 Task: Create a due date automation trigger when advanced on, 2 days after a card is due add fields without custom field "Resume" set to a number lower than 1 and lower than 10 at 11:00 AM.
Action: Mouse moved to (971, 287)
Screenshot: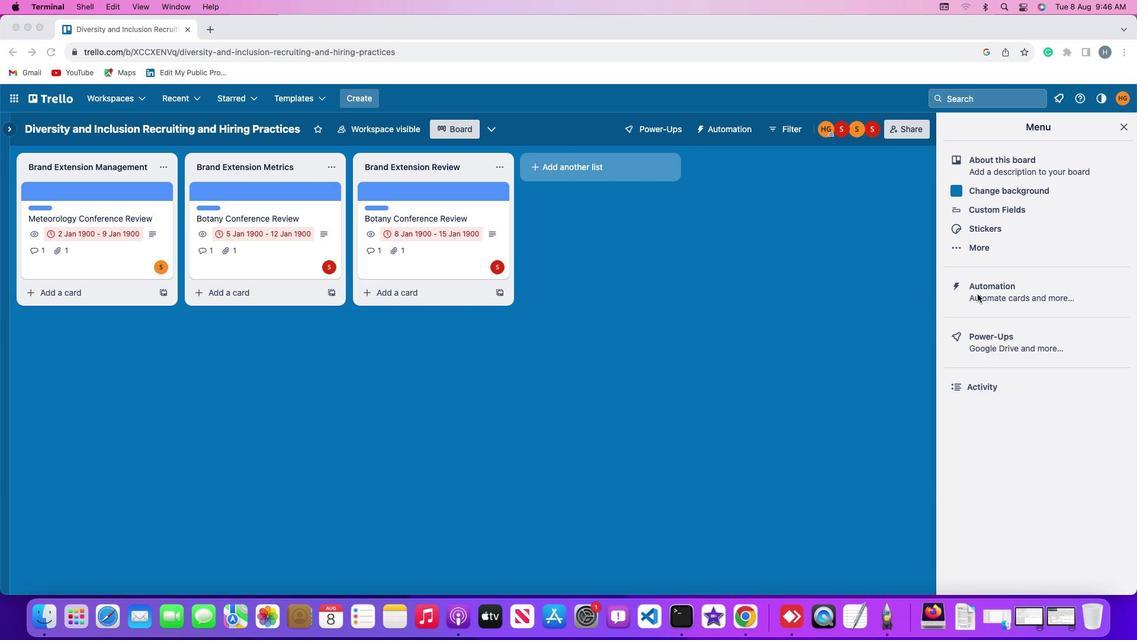 
Action: Mouse pressed left at (971, 287)
Screenshot: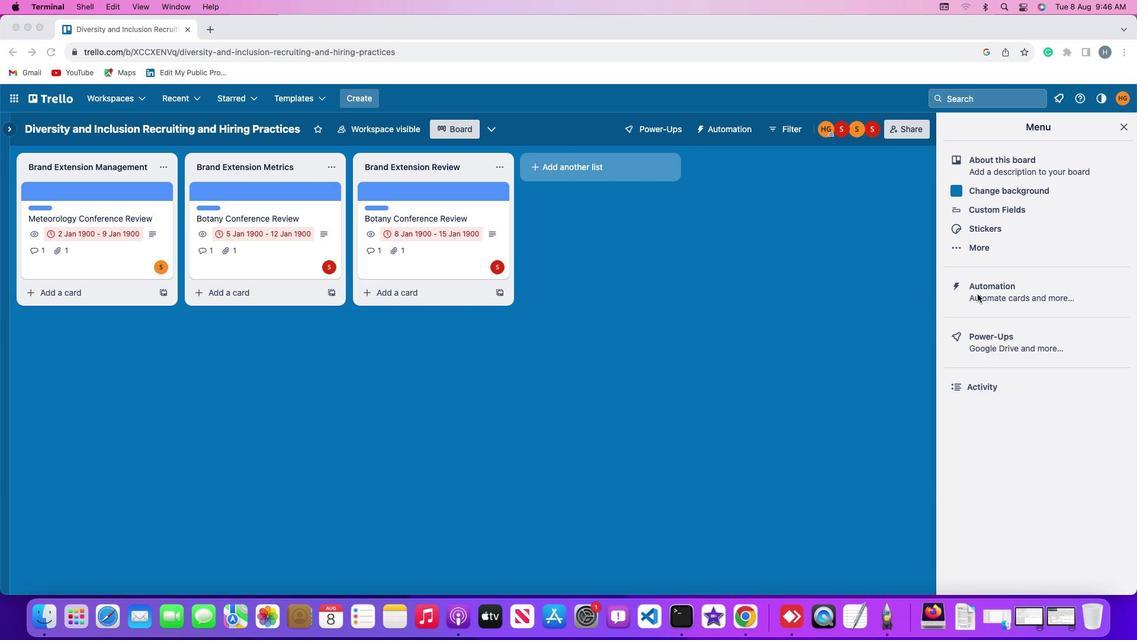 
Action: Mouse pressed left at (971, 287)
Screenshot: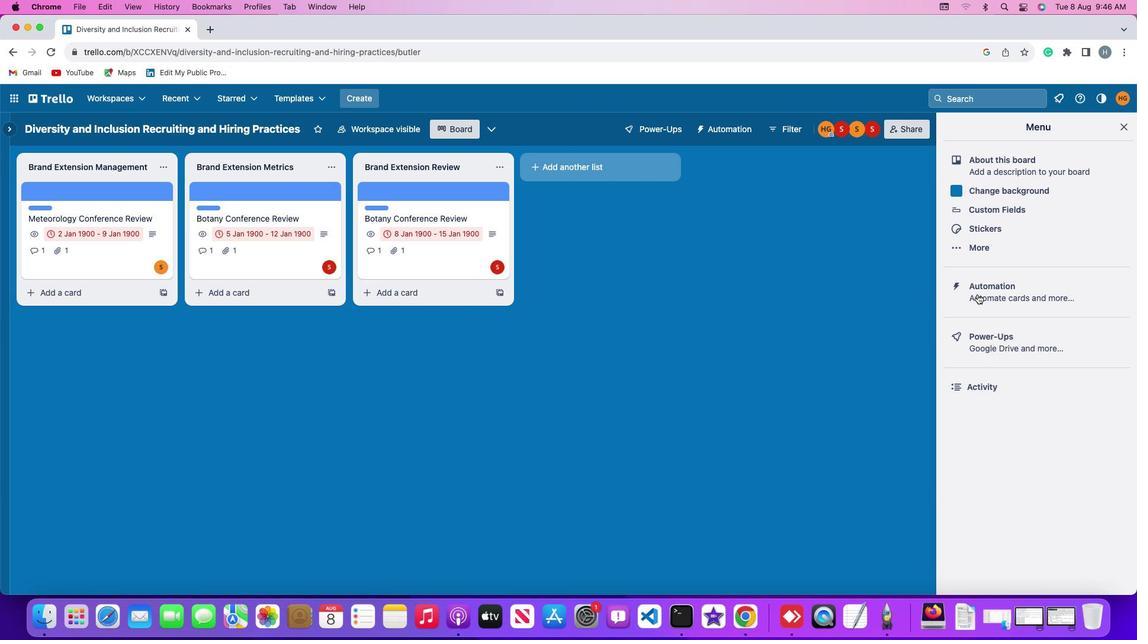 
Action: Mouse moved to (74, 272)
Screenshot: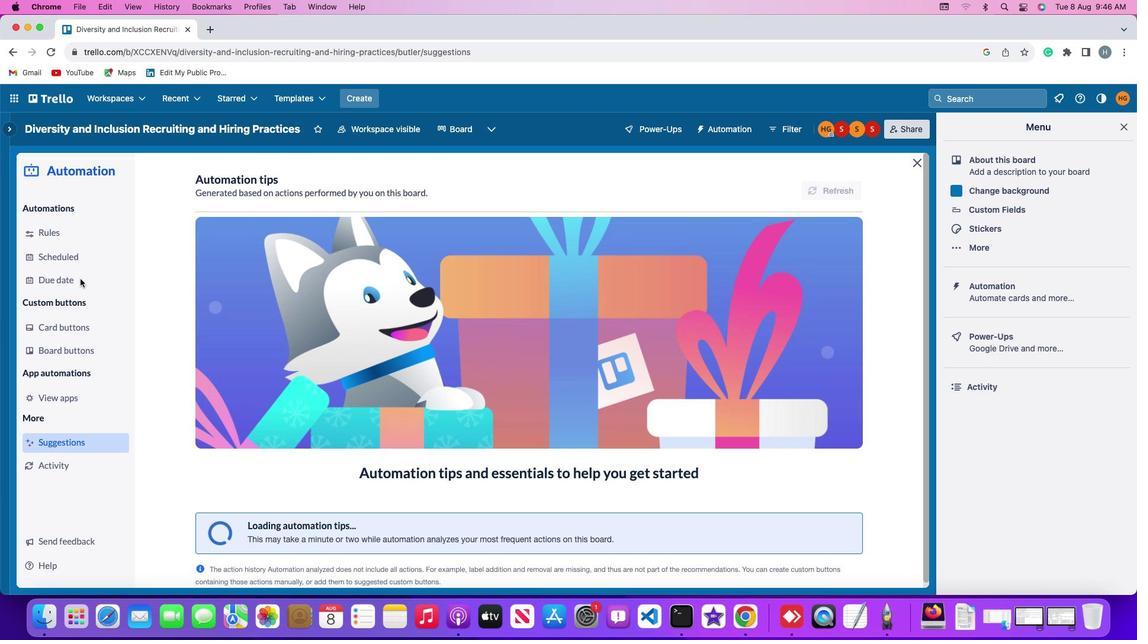 
Action: Mouse pressed left at (74, 272)
Screenshot: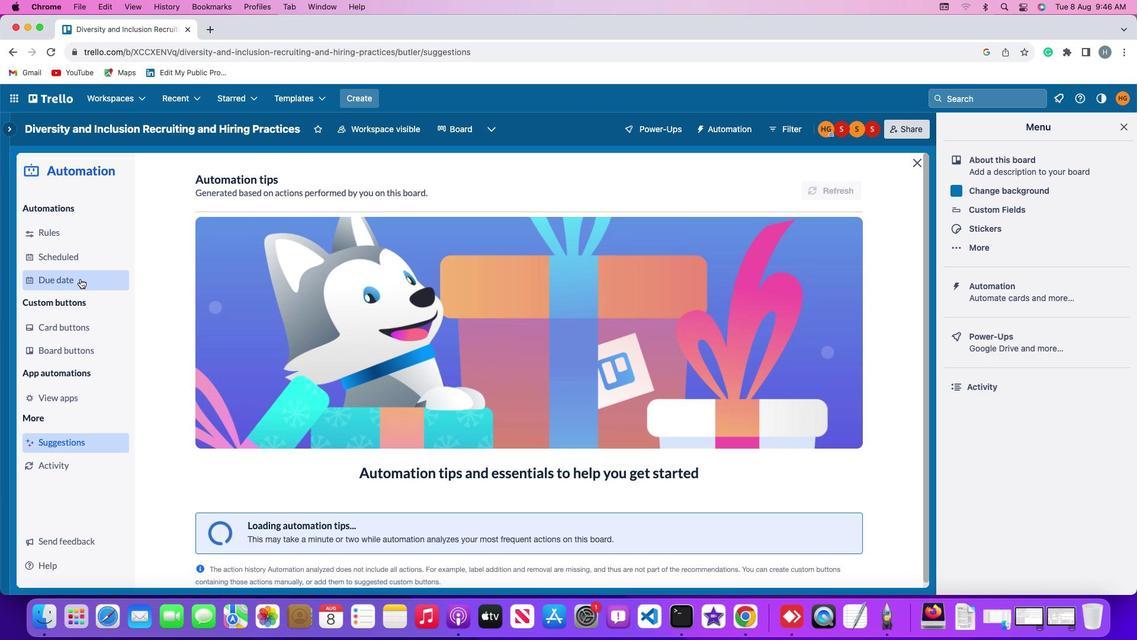 
Action: Mouse moved to (777, 176)
Screenshot: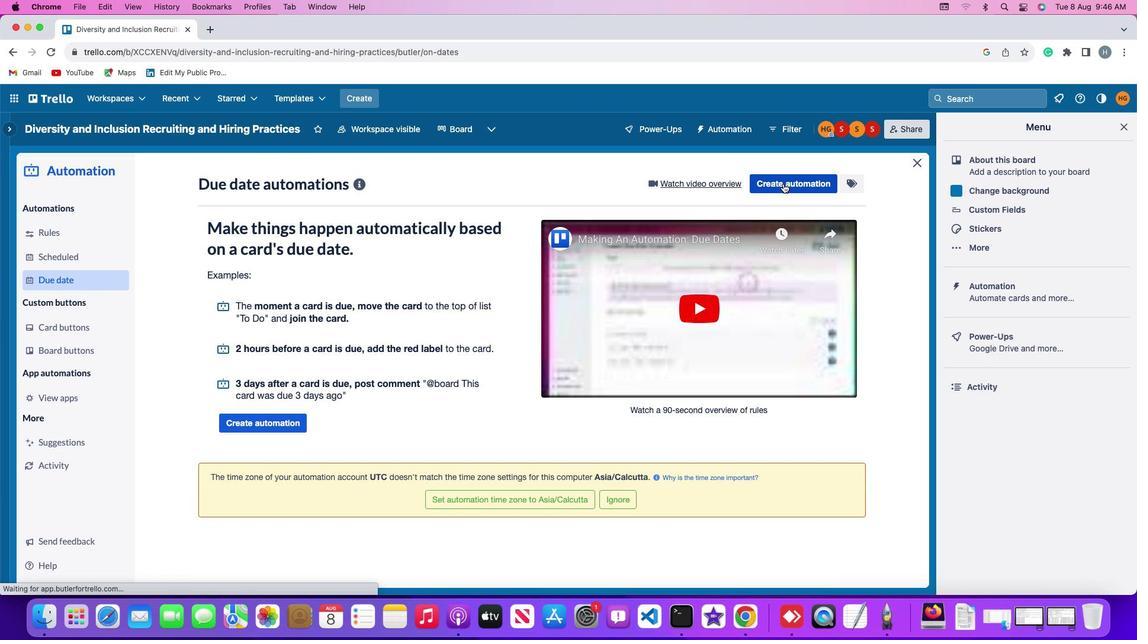 
Action: Mouse pressed left at (777, 176)
Screenshot: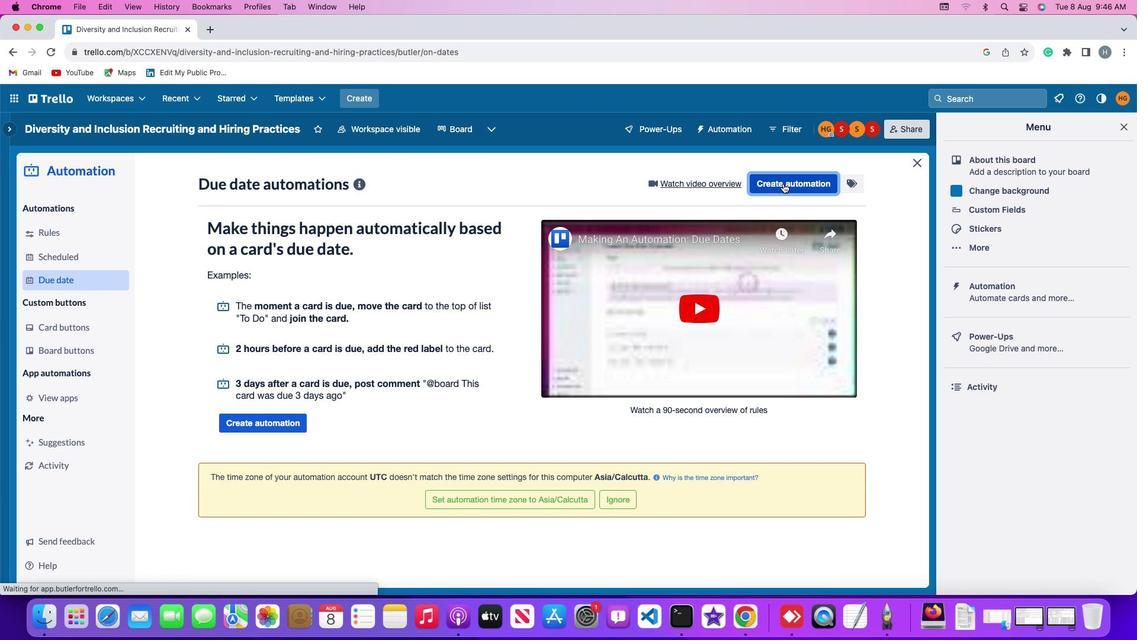 
Action: Mouse moved to (292, 283)
Screenshot: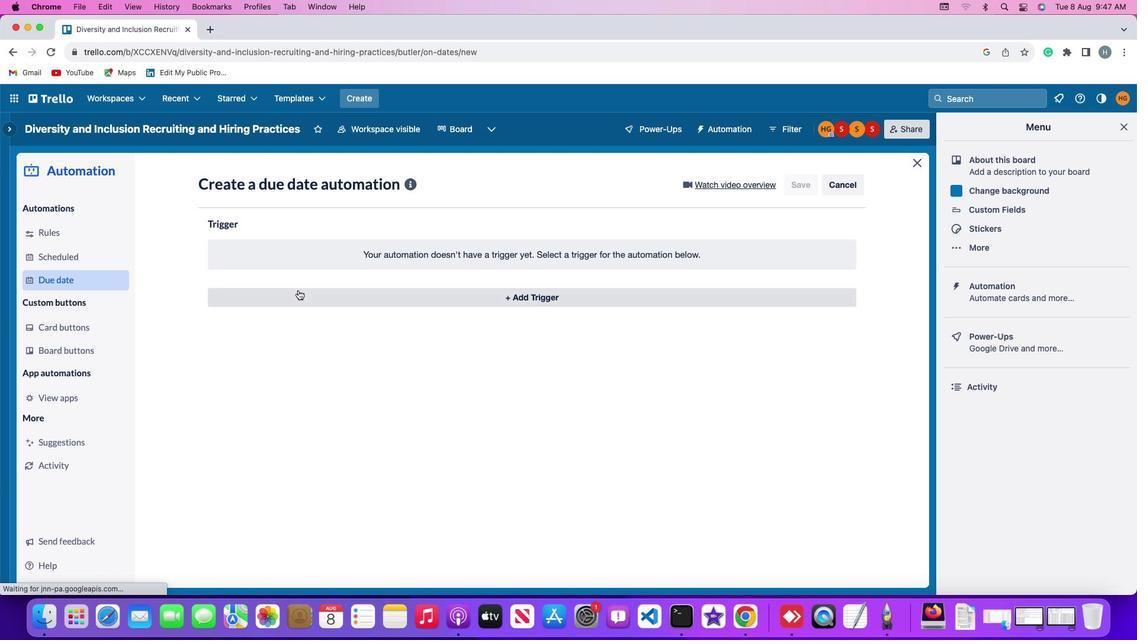 
Action: Mouse pressed left at (292, 283)
Screenshot: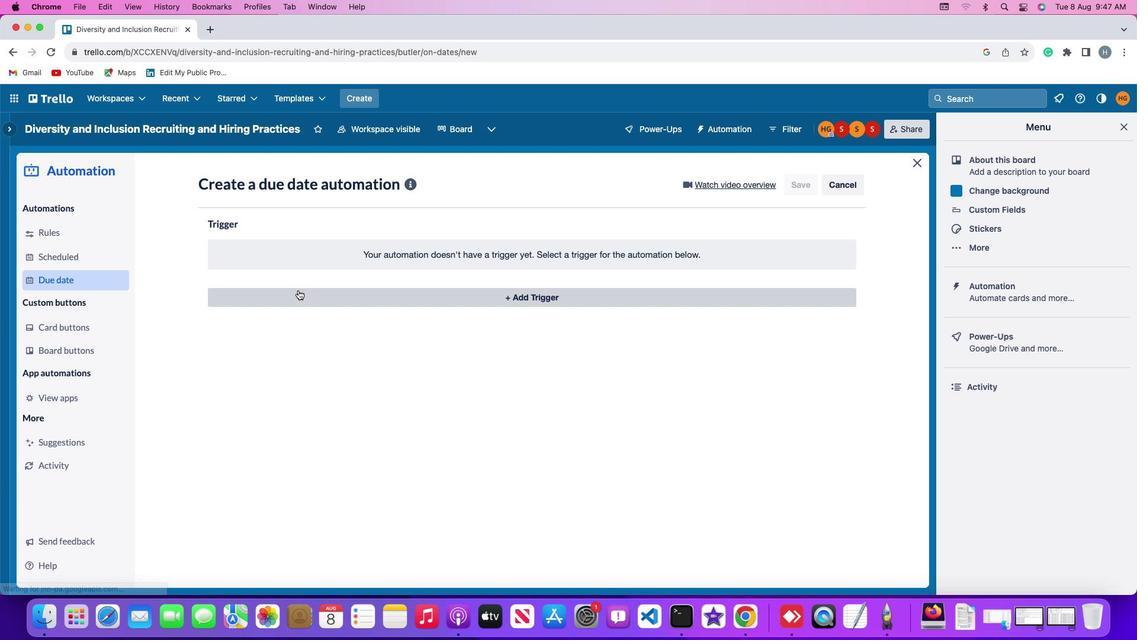 
Action: Mouse moved to (222, 467)
Screenshot: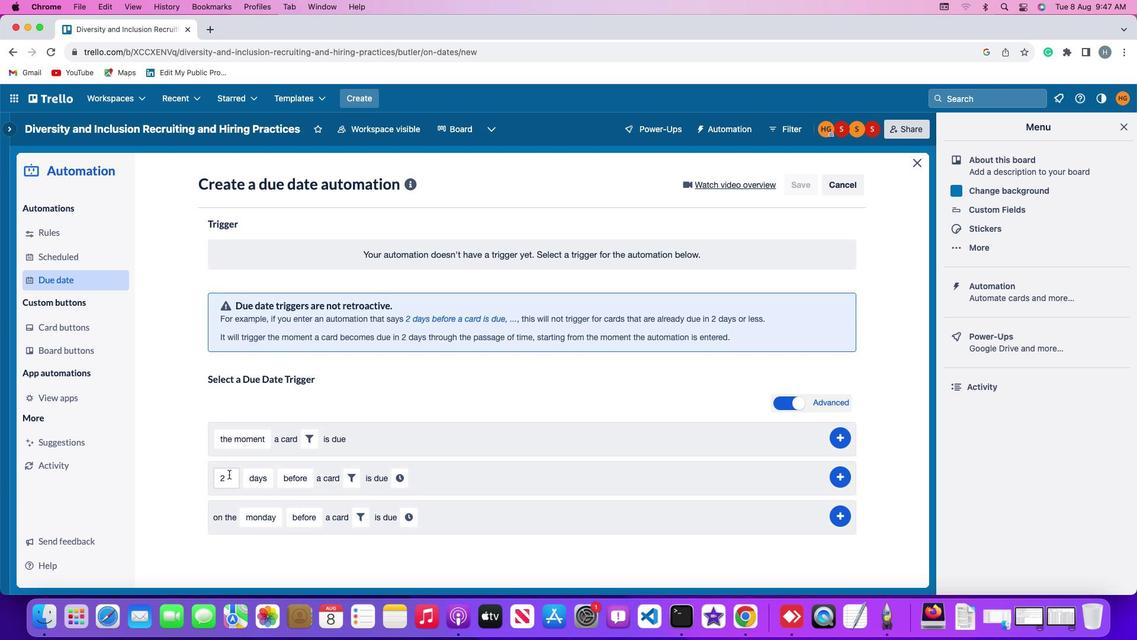
Action: Mouse pressed left at (222, 467)
Screenshot: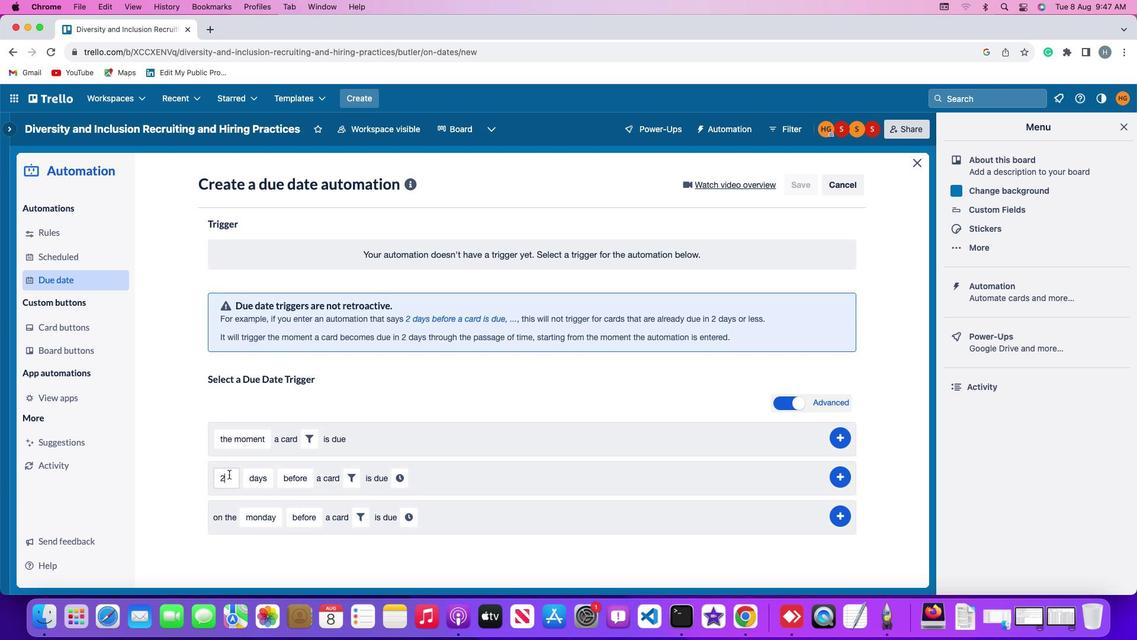 
Action: Key pressed Key.backspace'2'
Screenshot: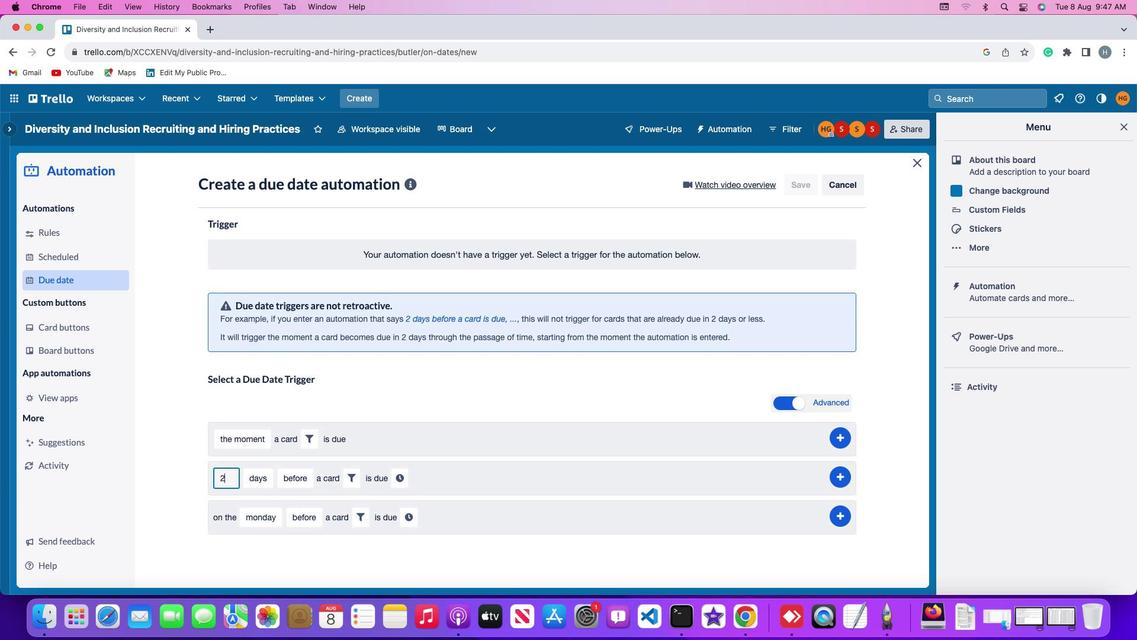 
Action: Mouse moved to (247, 467)
Screenshot: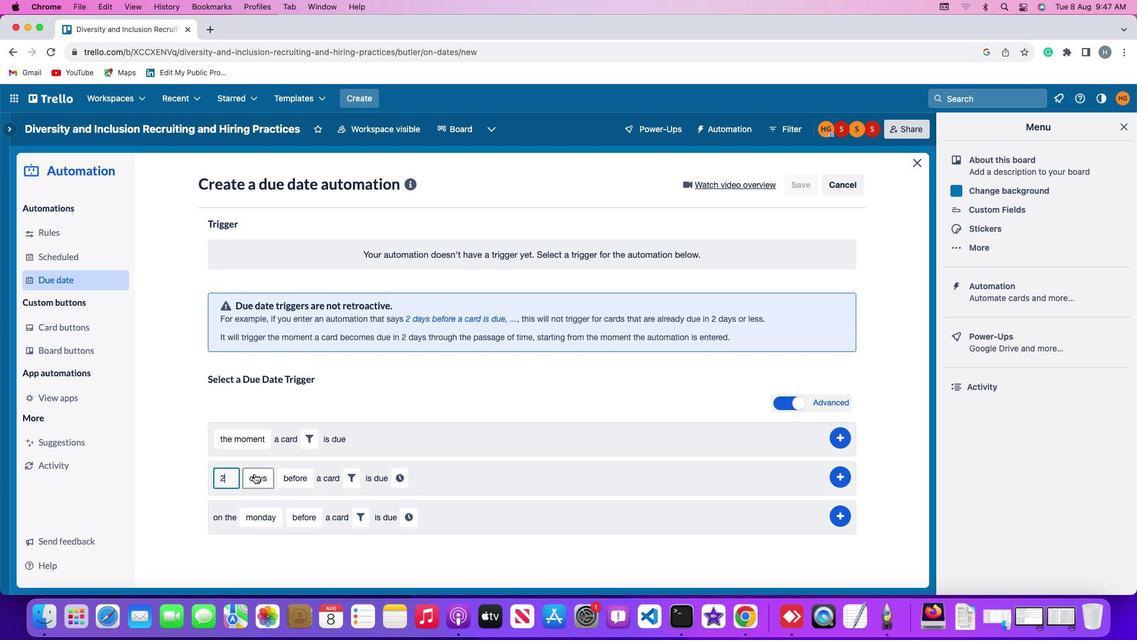 
Action: Mouse pressed left at (247, 467)
Screenshot: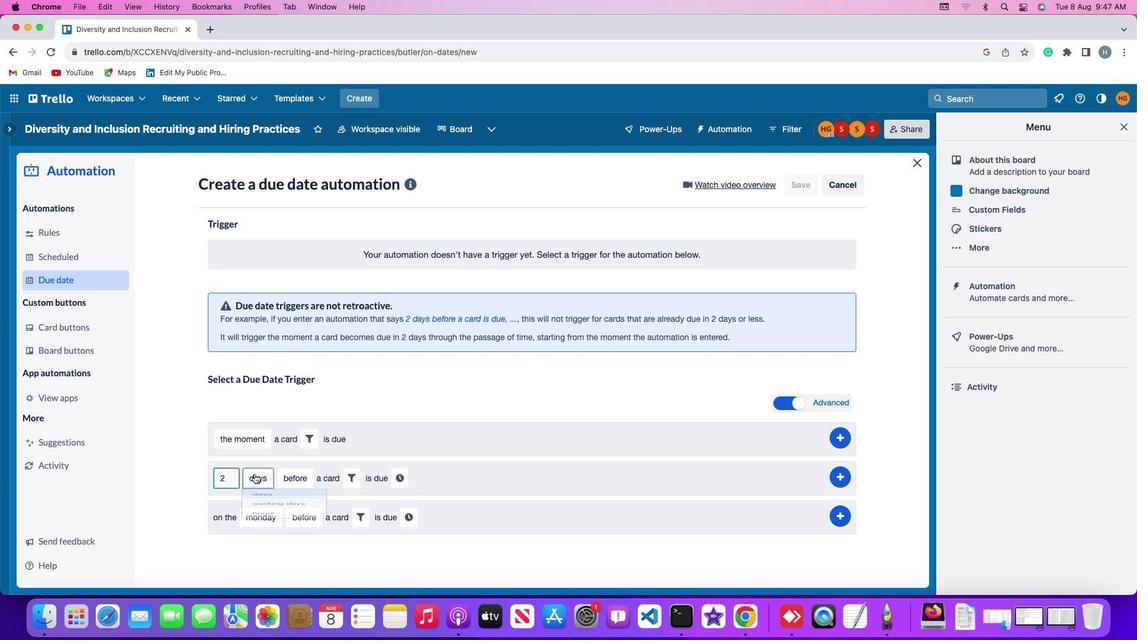 
Action: Mouse moved to (255, 488)
Screenshot: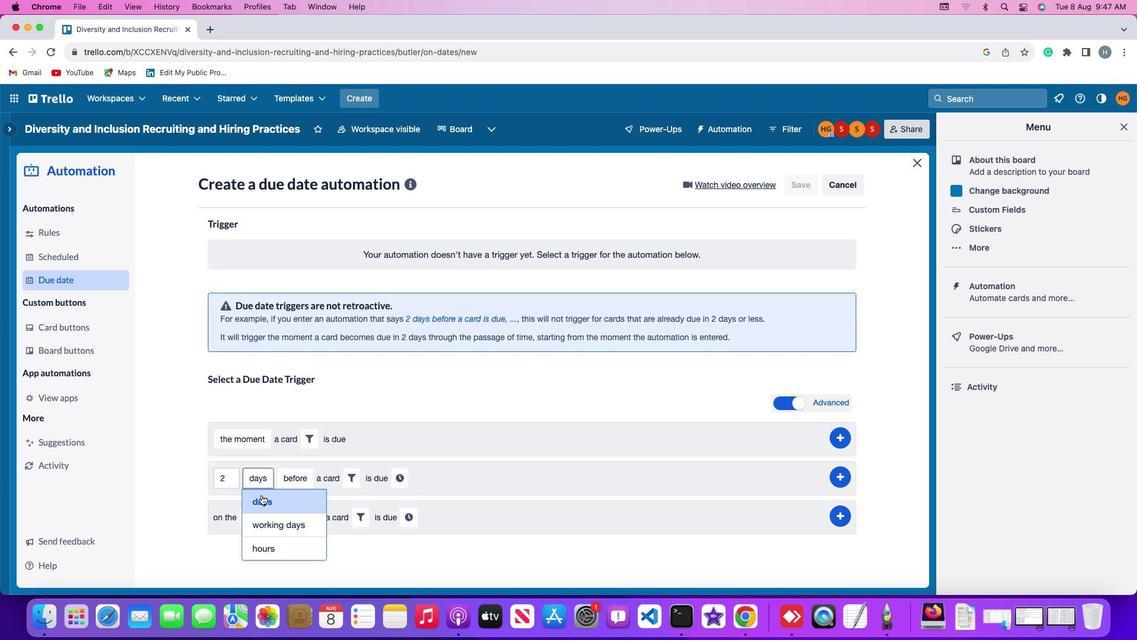 
Action: Mouse pressed left at (255, 488)
Screenshot: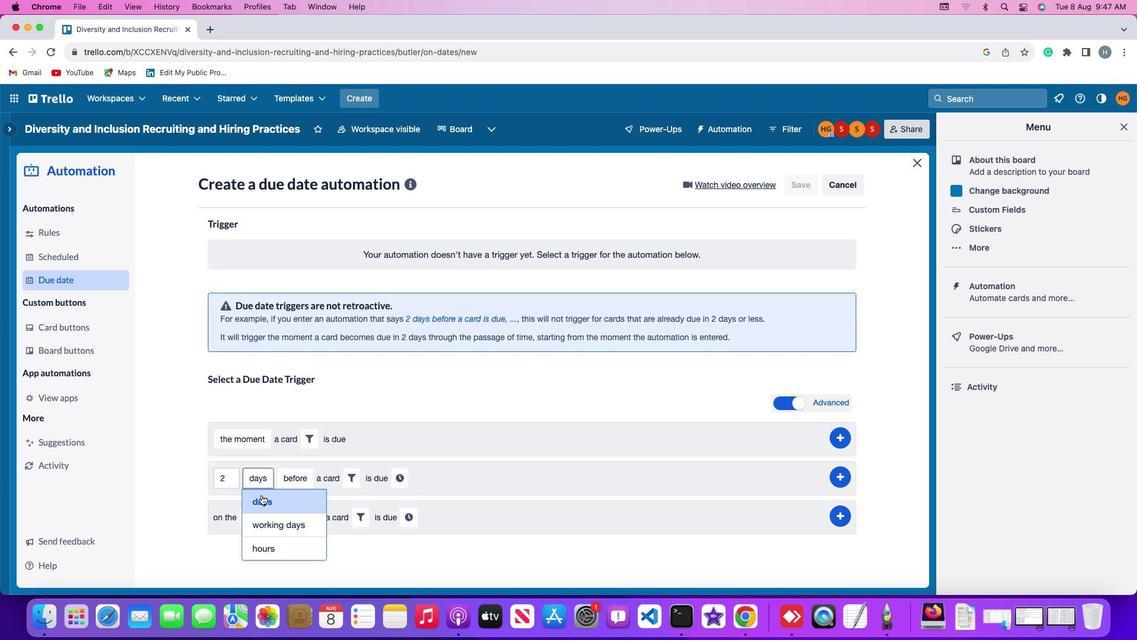 
Action: Mouse moved to (297, 474)
Screenshot: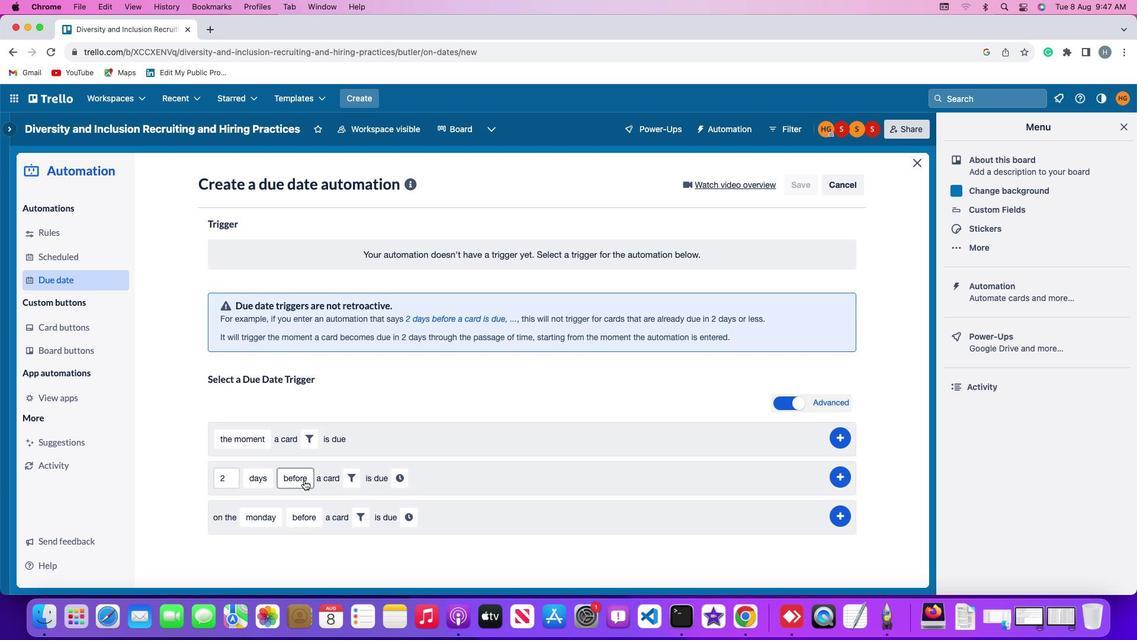 
Action: Mouse pressed left at (297, 474)
Screenshot: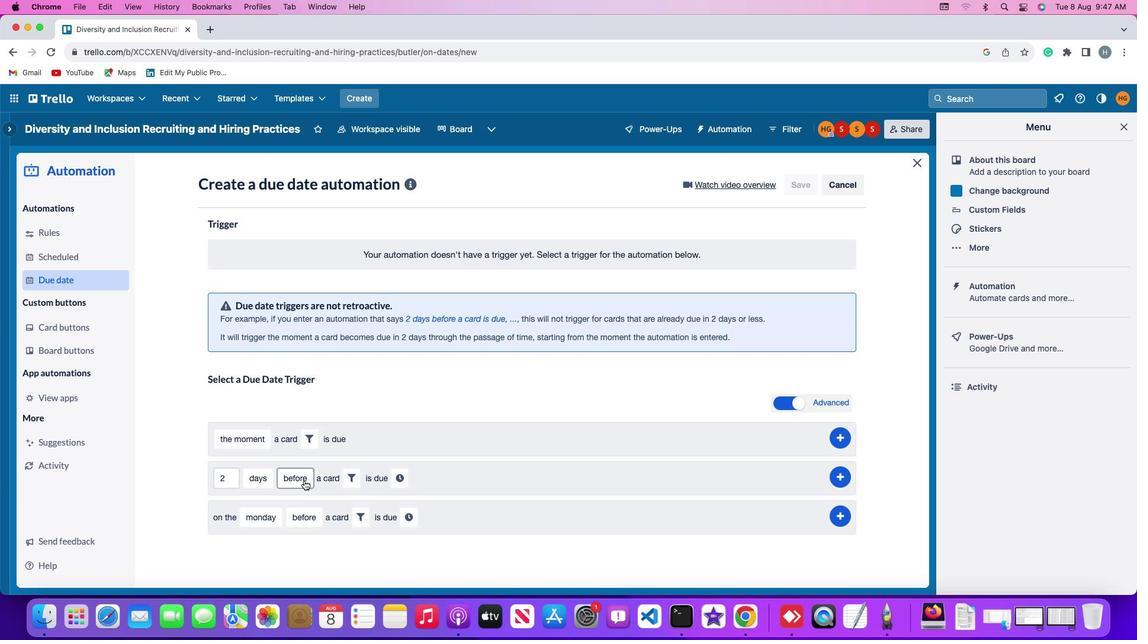 
Action: Mouse moved to (294, 515)
Screenshot: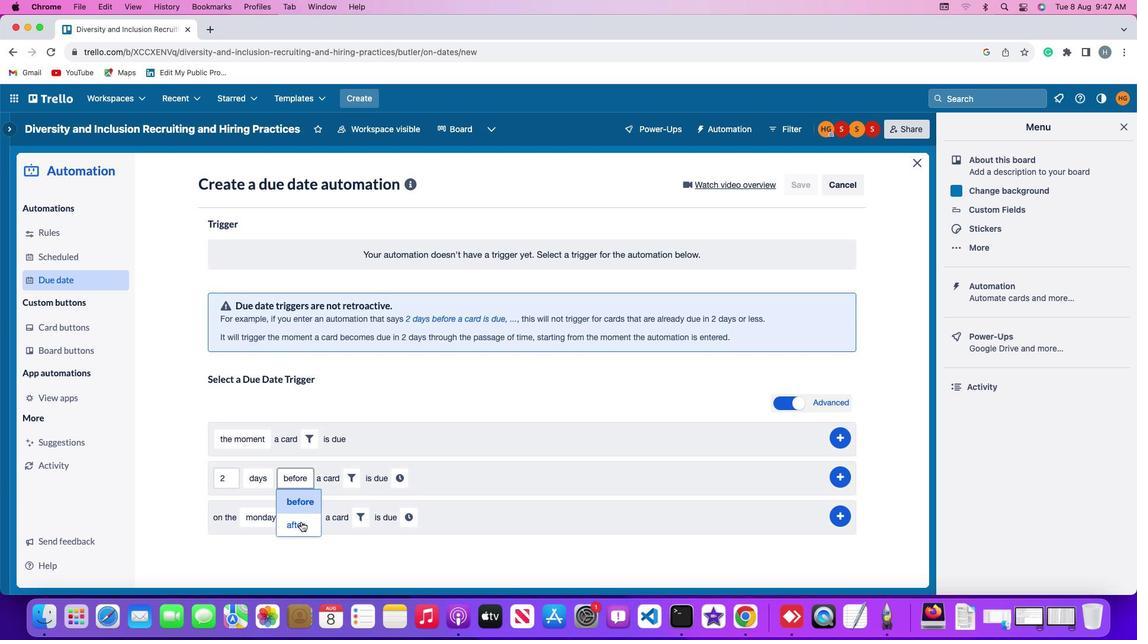 
Action: Mouse pressed left at (294, 515)
Screenshot: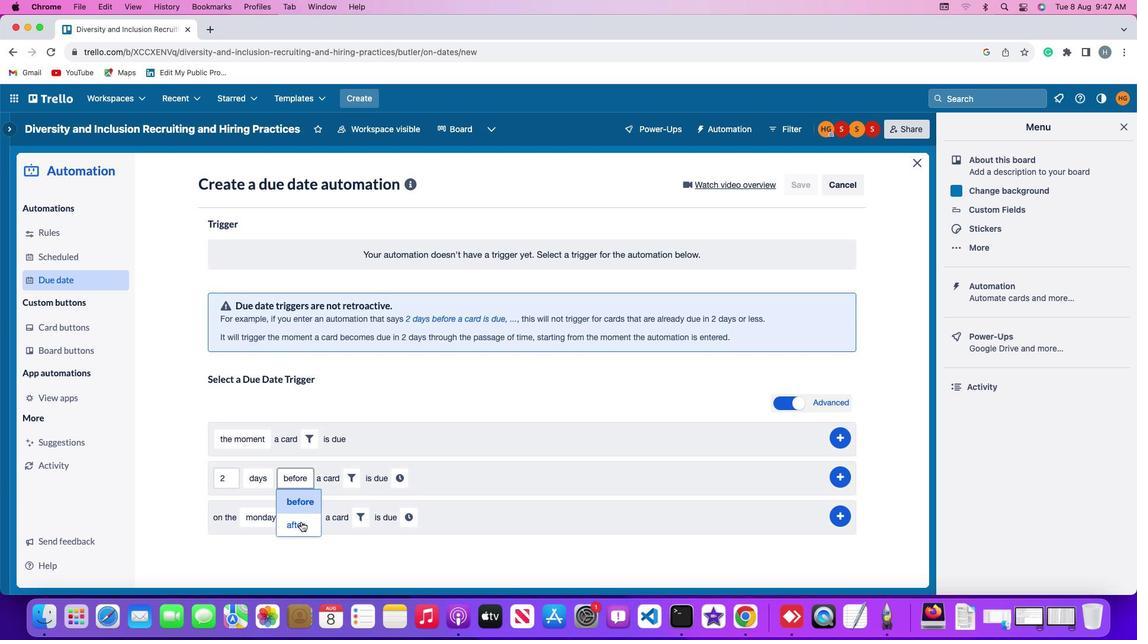 
Action: Mouse moved to (336, 475)
Screenshot: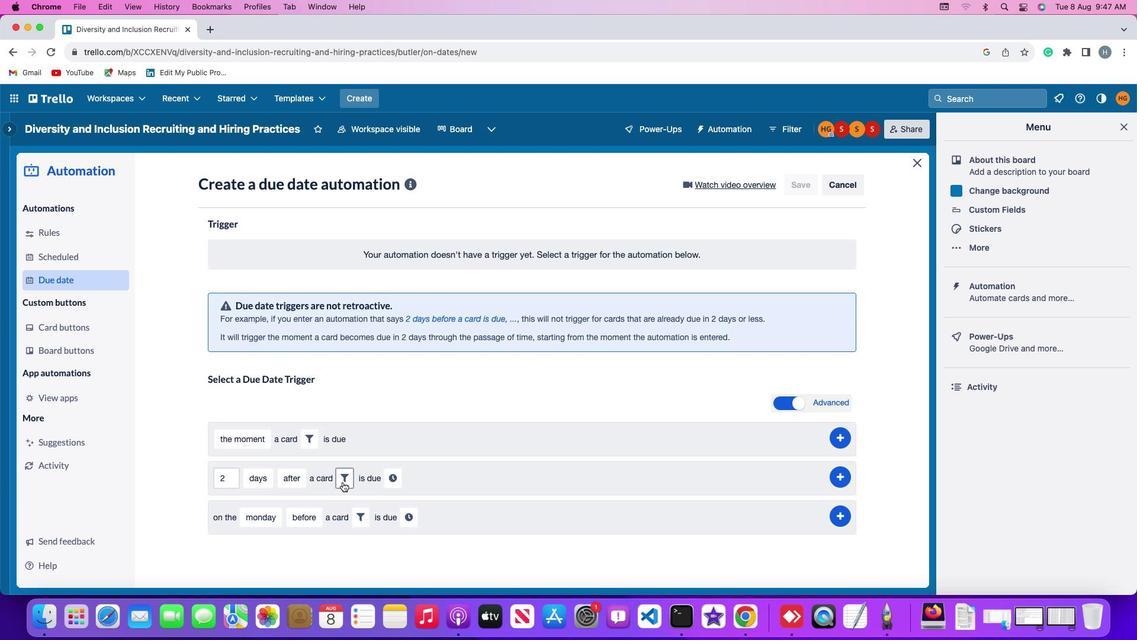 
Action: Mouse pressed left at (336, 475)
Screenshot: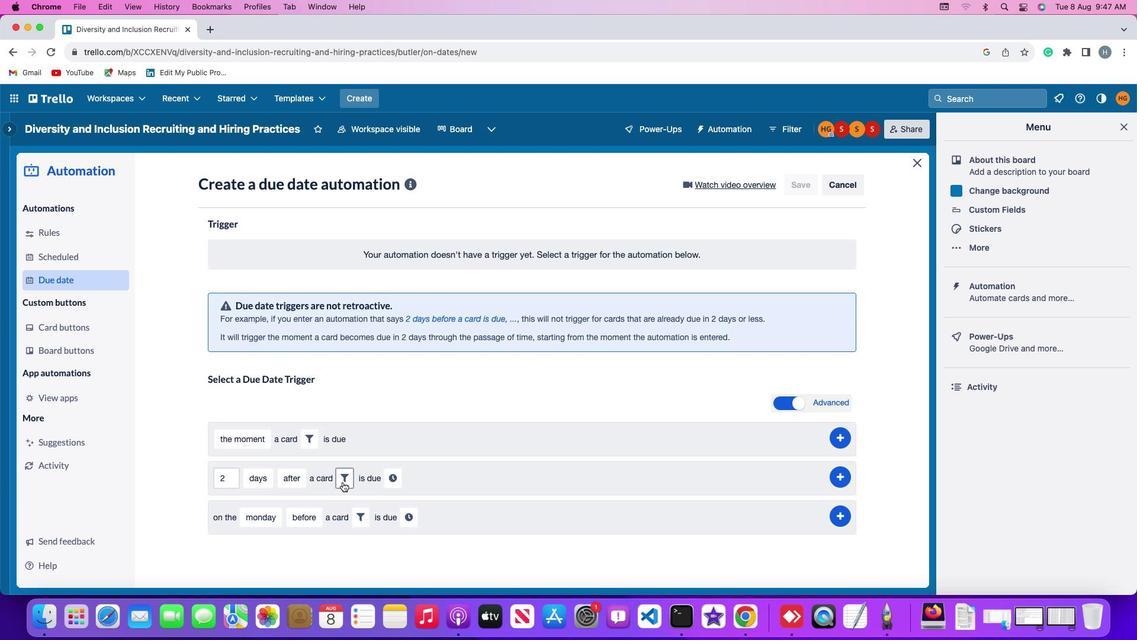 
Action: Mouse moved to (536, 515)
Screenshot: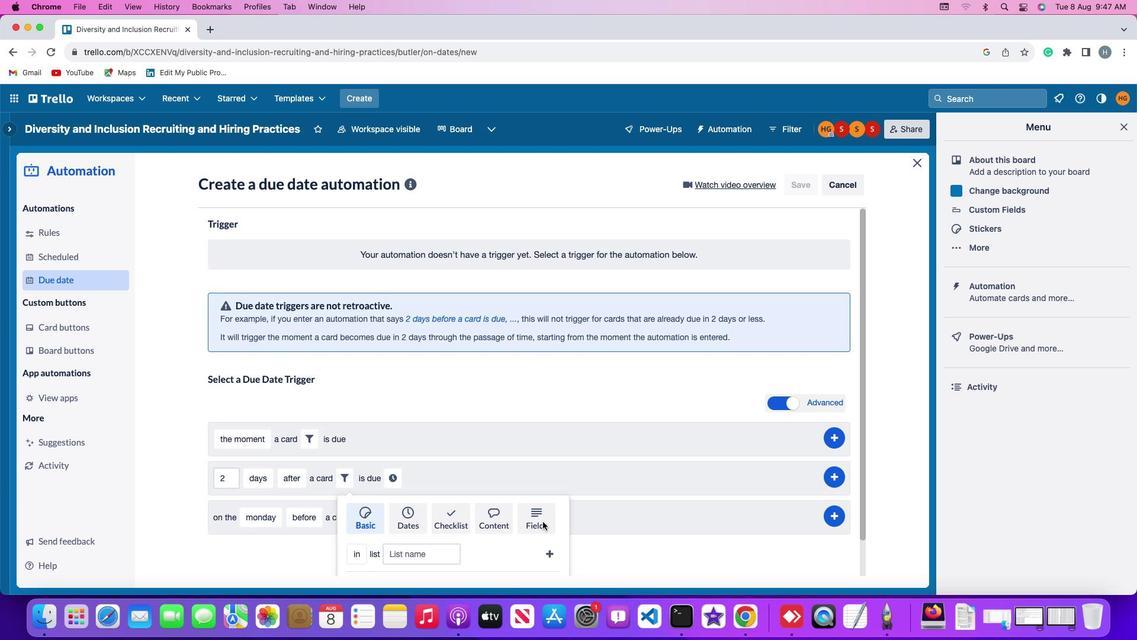 
Action: Mouse pressed left at (536, 515)
Screenshot: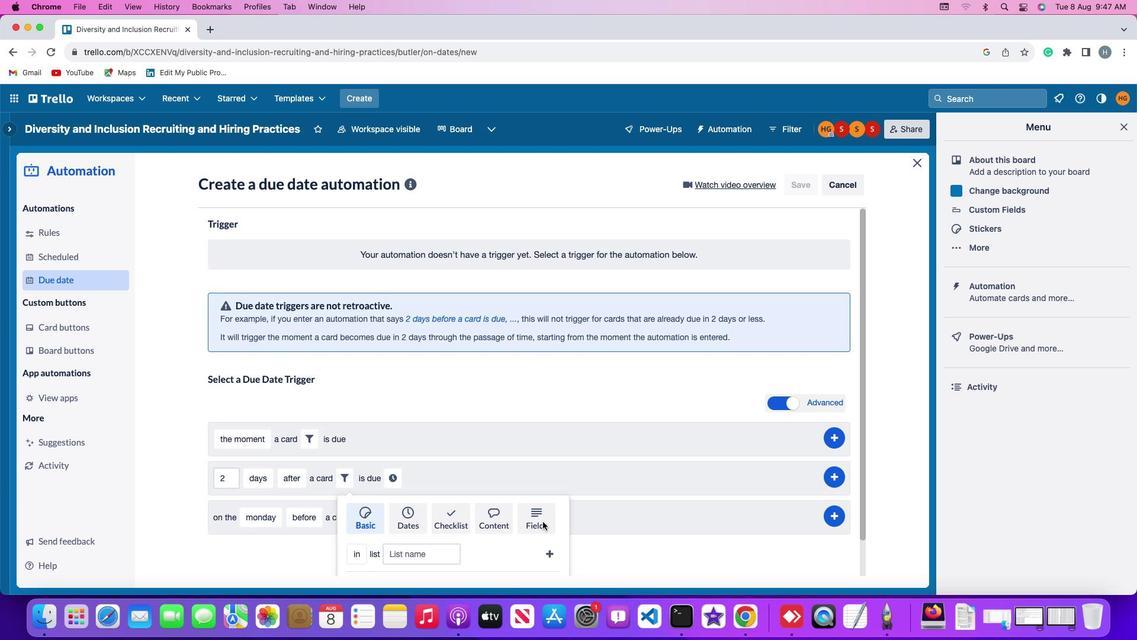 
Action: Mouse moved to (333, 530)
Screenshot: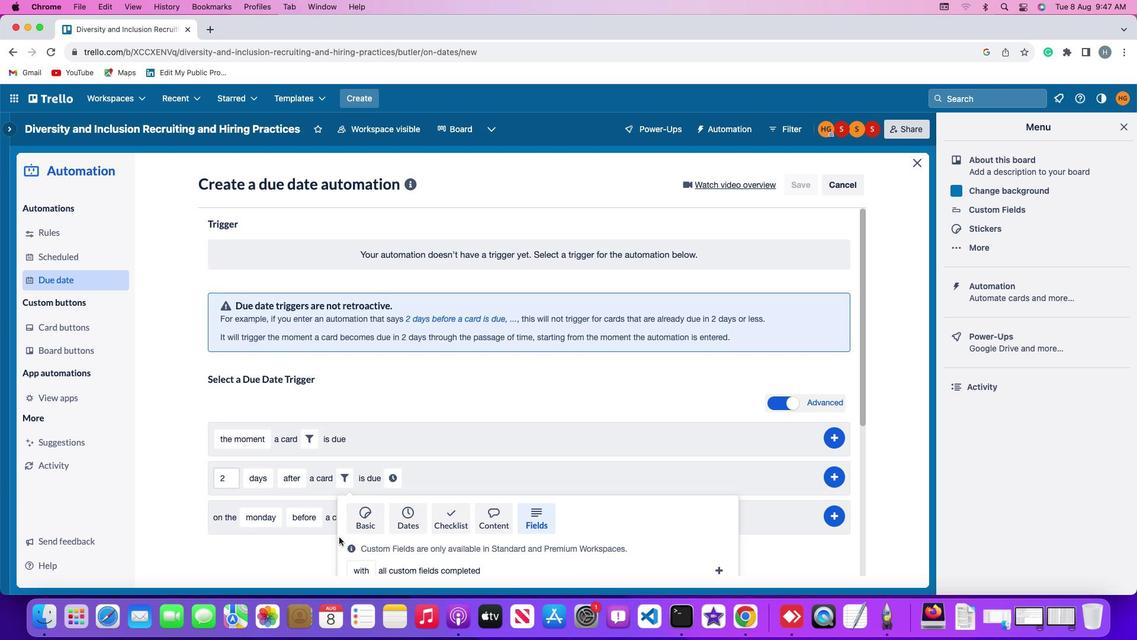 
Action: Mouse scrolled (333, 530) with delta (-5, -6)
Screenshot: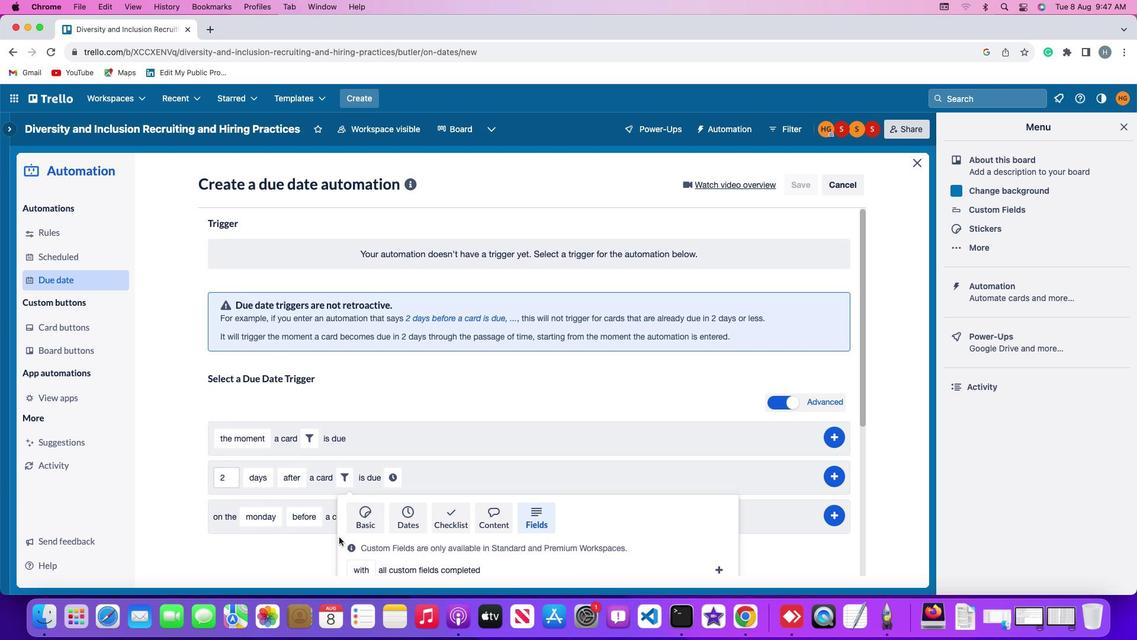 
Action: Mouse scrolled (333, 530) with delta (-5, -6)
Screenshot: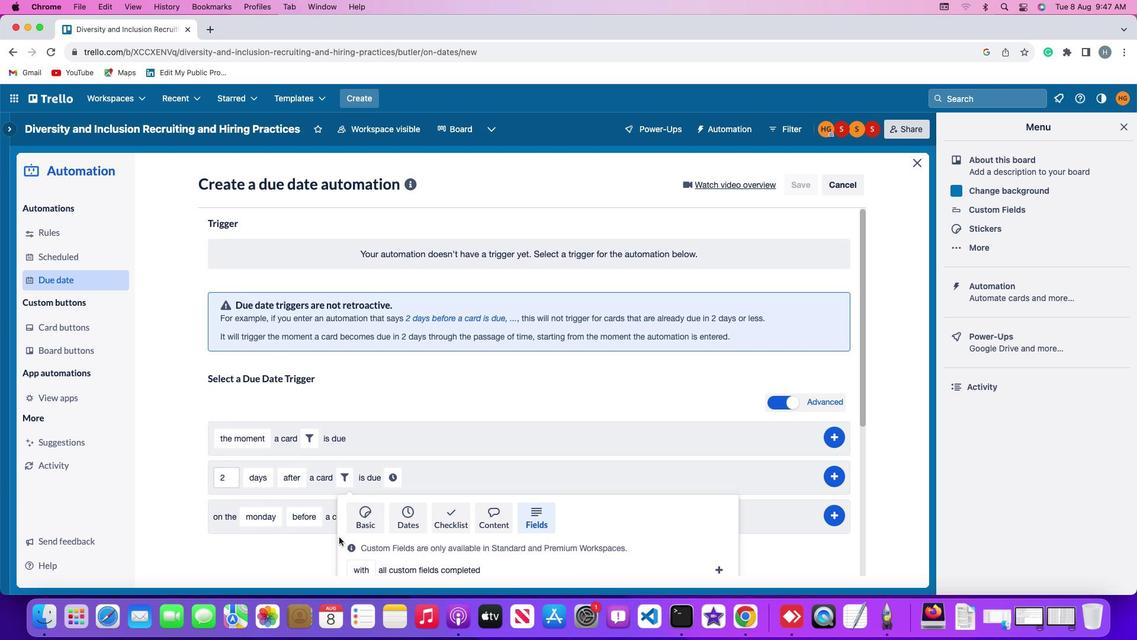 
Action: Mouse scrolled (333, 530) with delta (-5, -7)
Screenshot: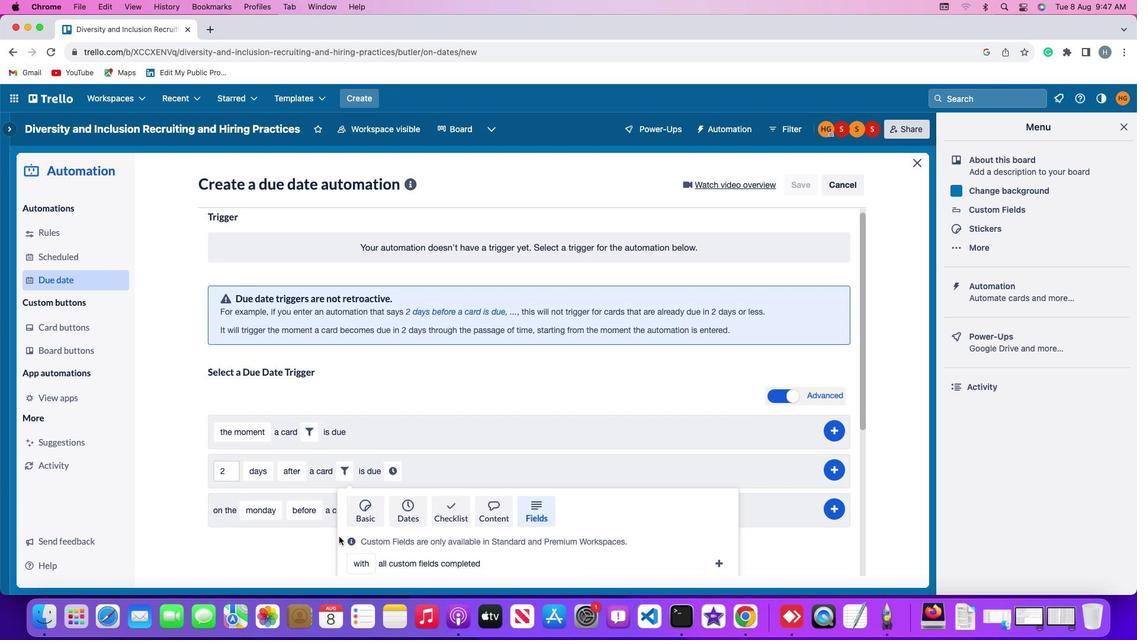 
Action: Mouse moved to (333, 530)
Screenshot: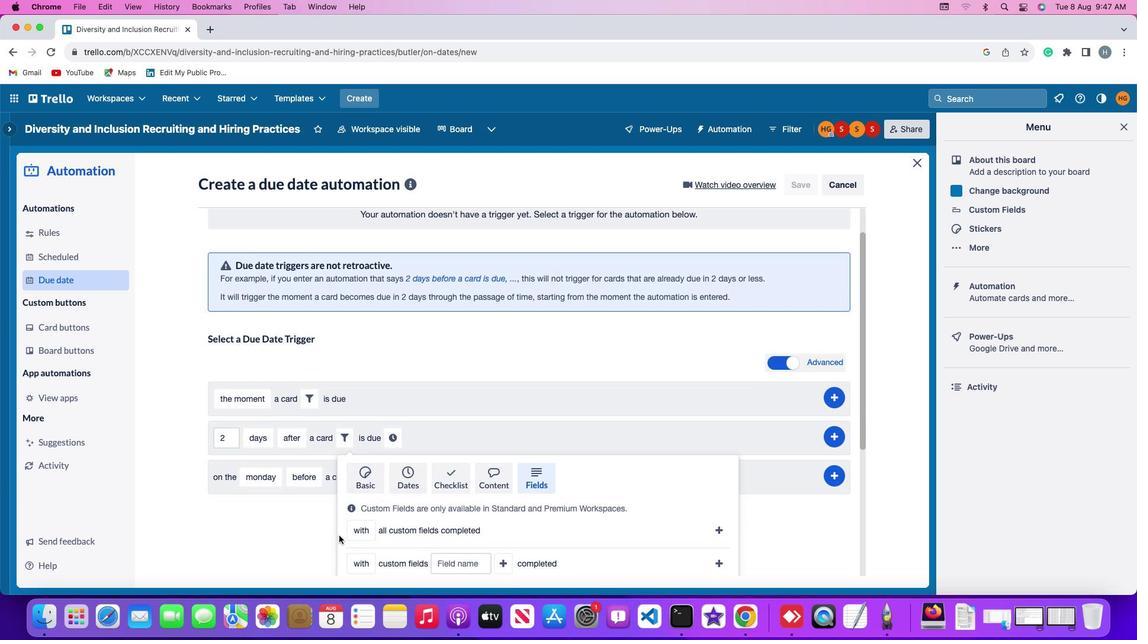
Action: Mouse scrolled (333, 530) with delta (-5, -8)
Screenshot: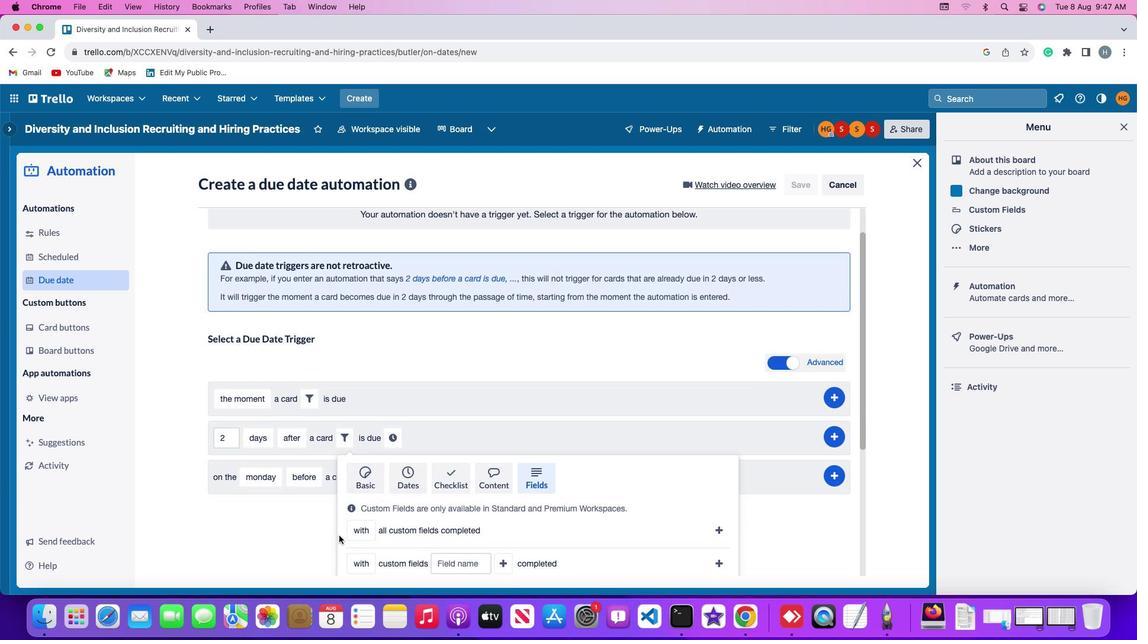 
Action: Mouse moved to (344, 491)
Screenshot: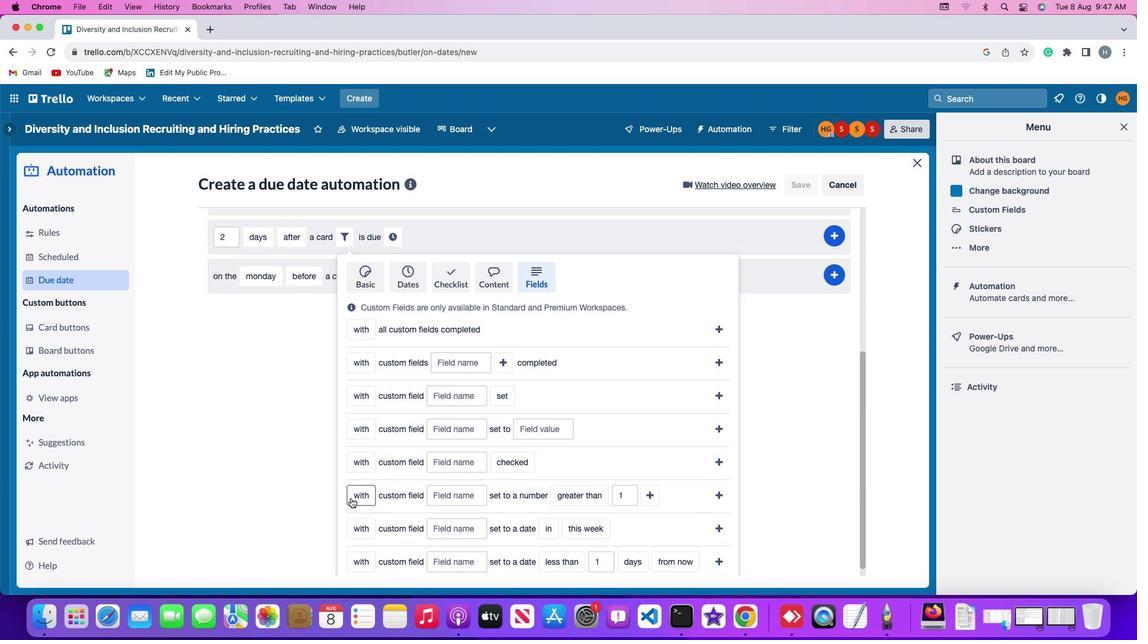 
Action: Mouse pressed left at (344, 491)
Screenshot: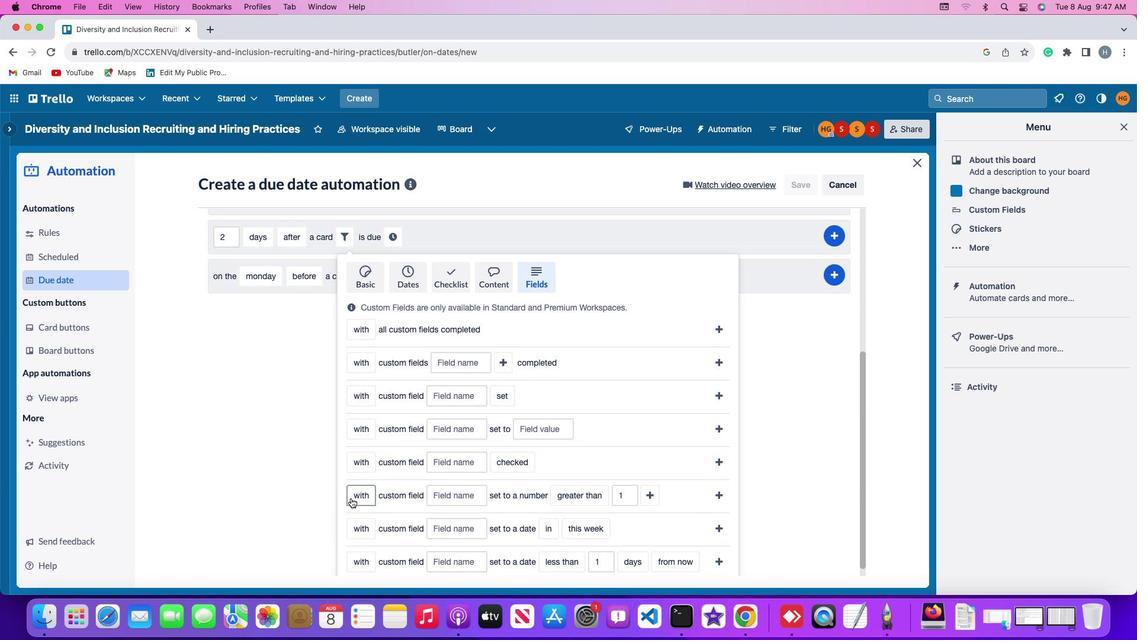 
Action: Mouse moved to (352, 535)
Screenshot: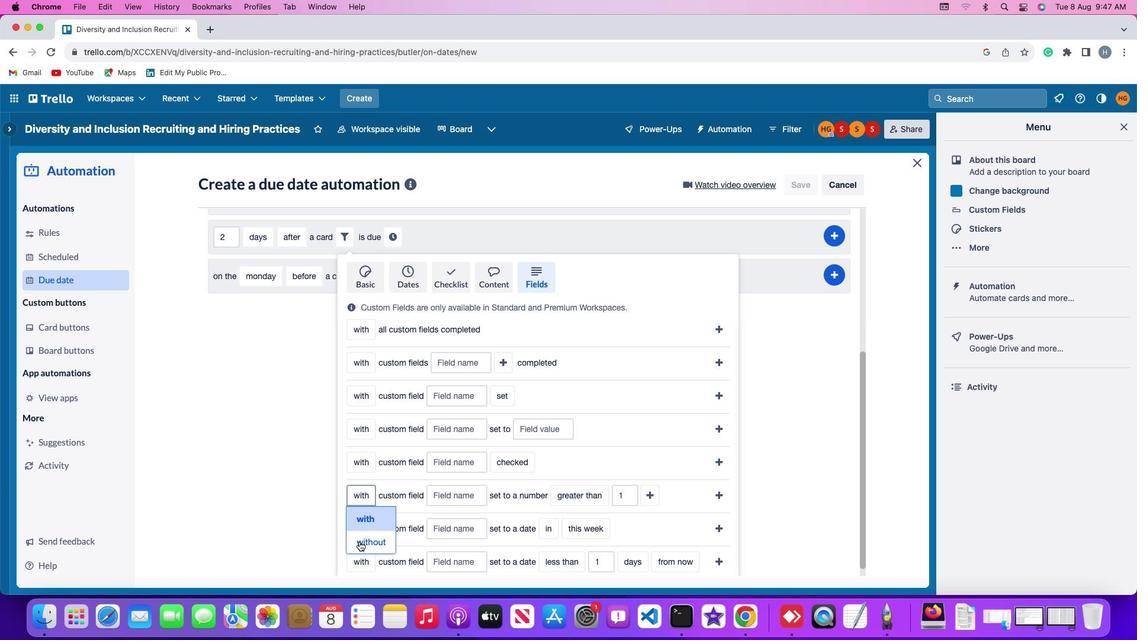 
Action: Mouse pressed left at (352, 535)
Screenshot: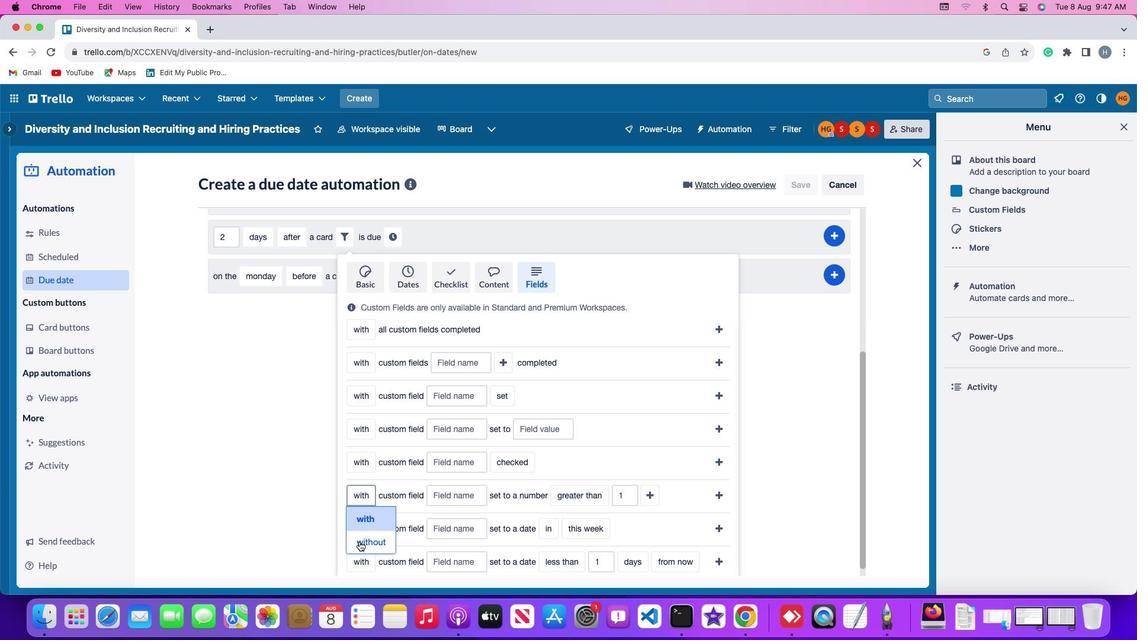 
Action: Mouse moved to (455, 488)
Screenshot: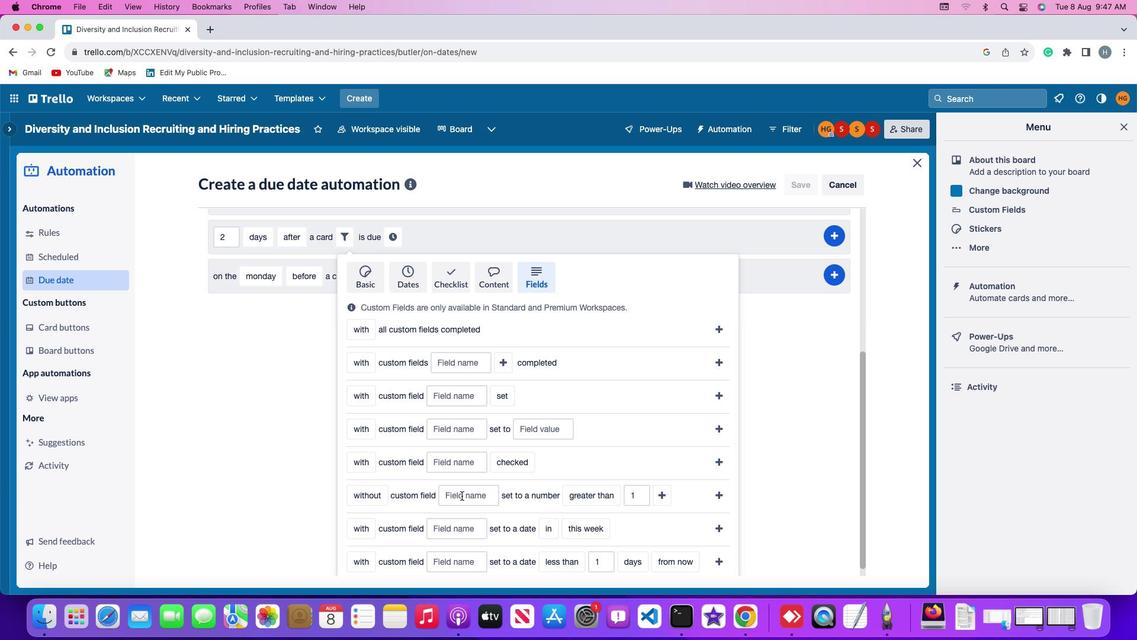
Action: Mouse pressed left at (455, 488)
Screenshot: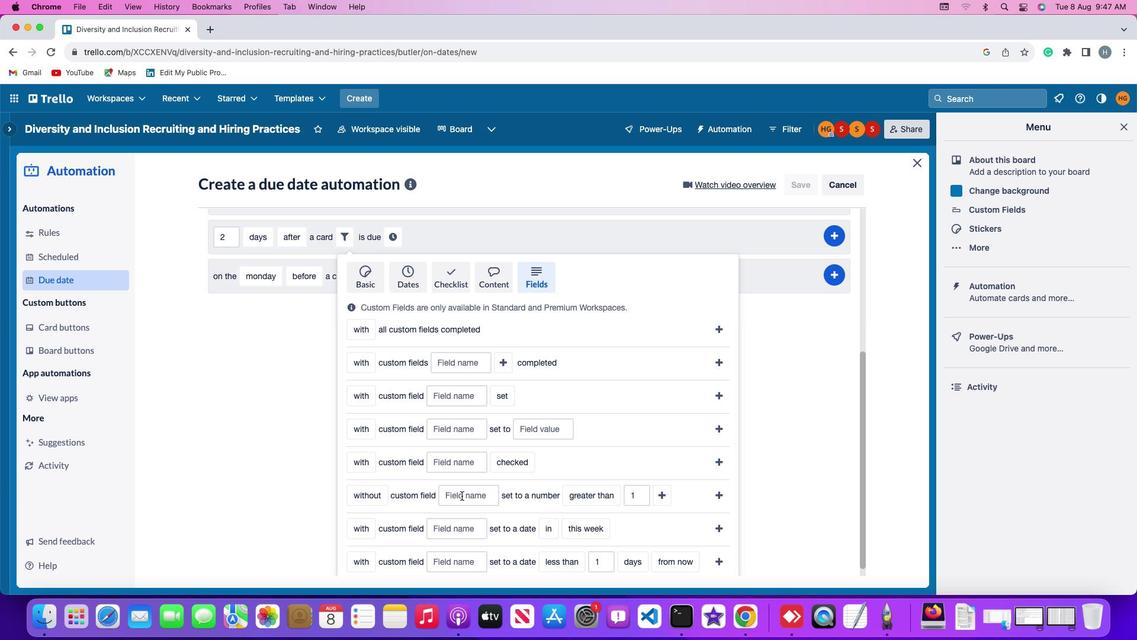 
Action: Key pressed Key.shift'R''e''s''u''m''e'
Screenshot: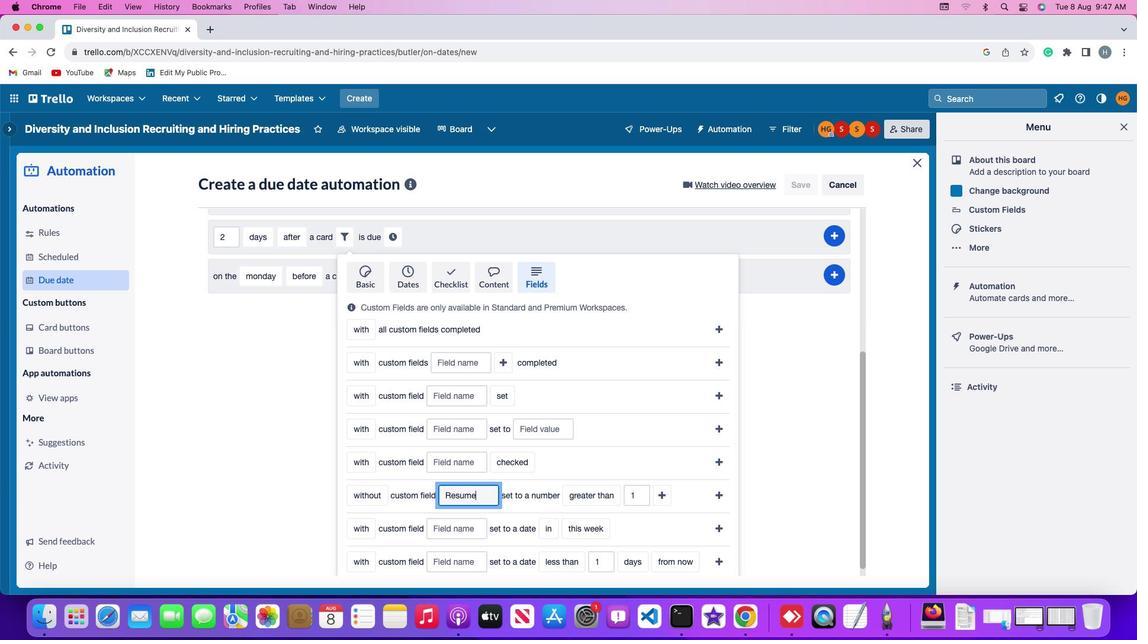 
Action: Mouse moved to (586, 490)
Screenshot: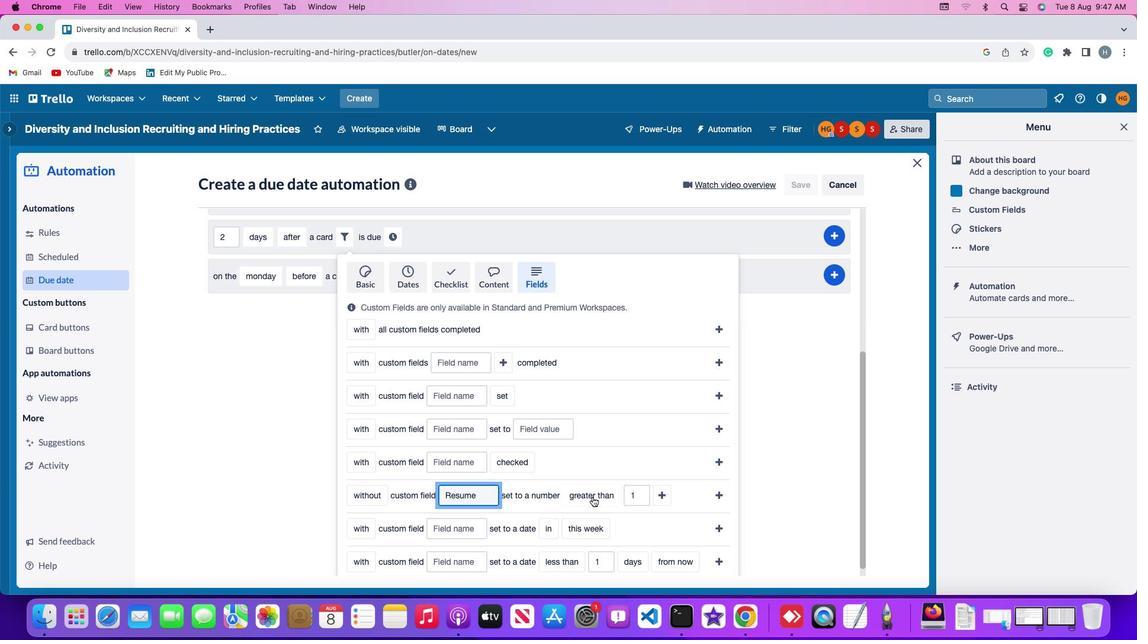 
Action: Mouse pressed left at (586, 490)
Screenshot: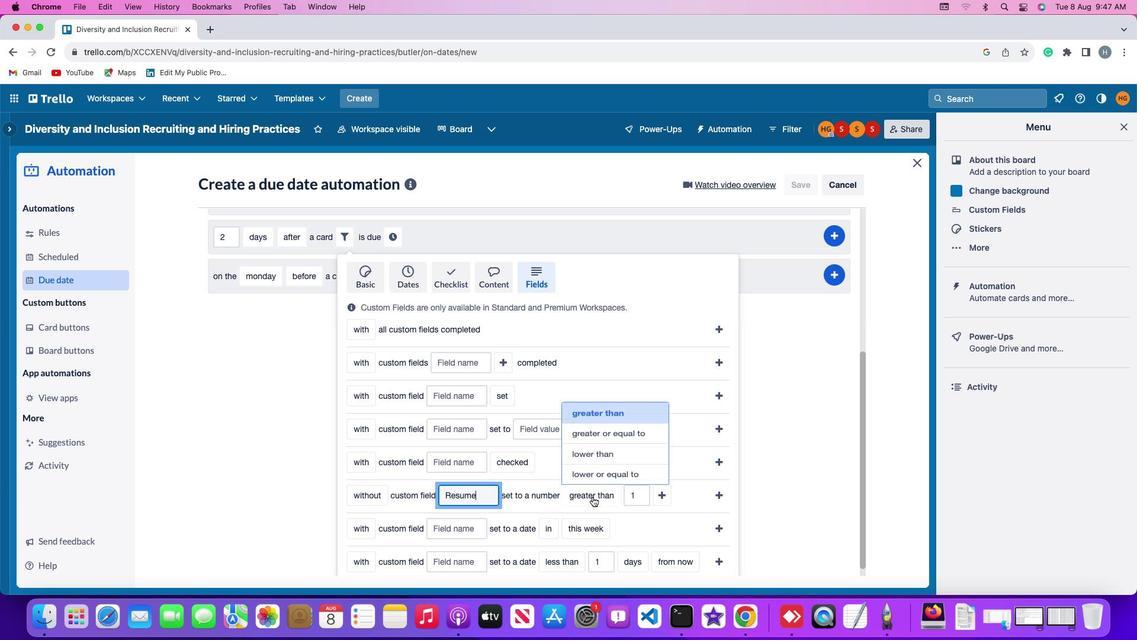 
Action: Mouse moved to (603, 446)
Screenshot: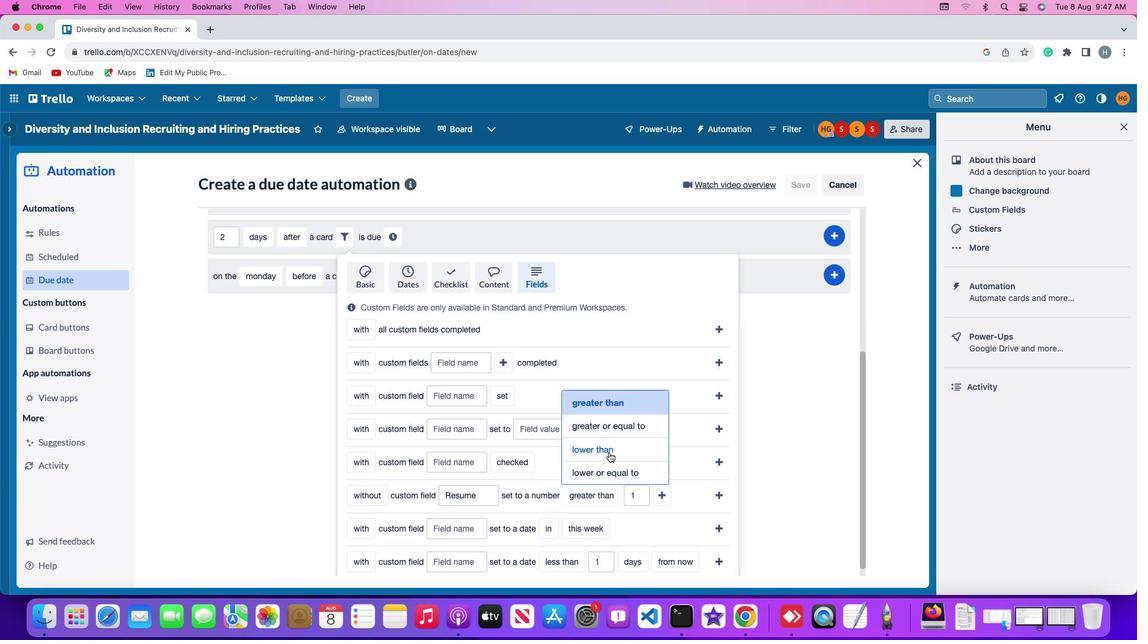 
Action: Mouse pressed left at (603, 446)
Screenshot: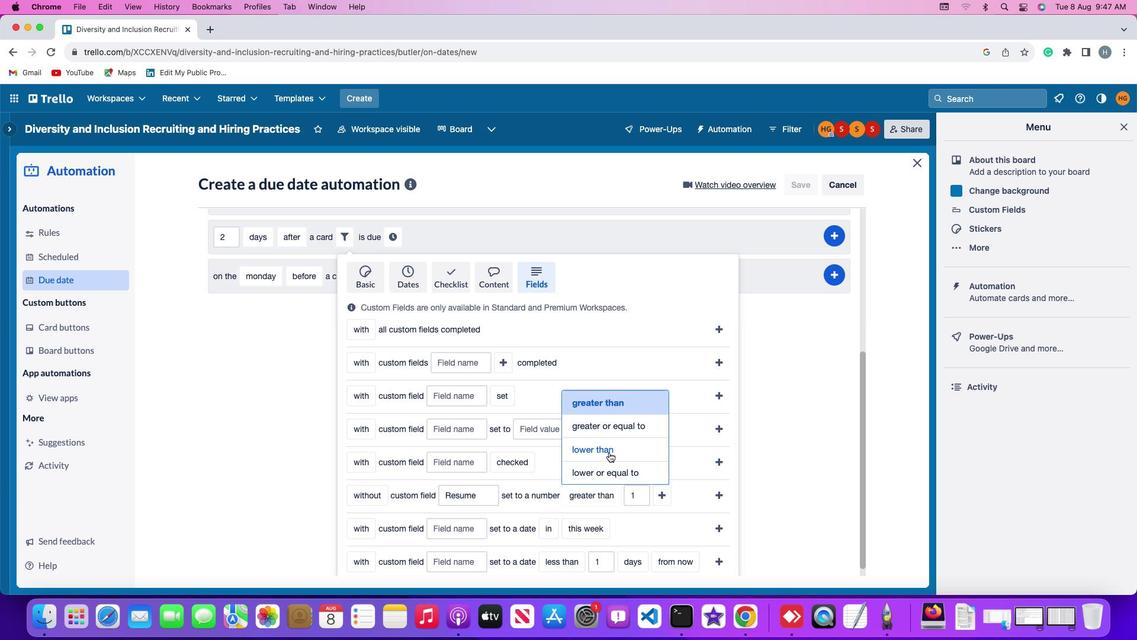
Action: Mouse moved to (635, 489)
Screenshot: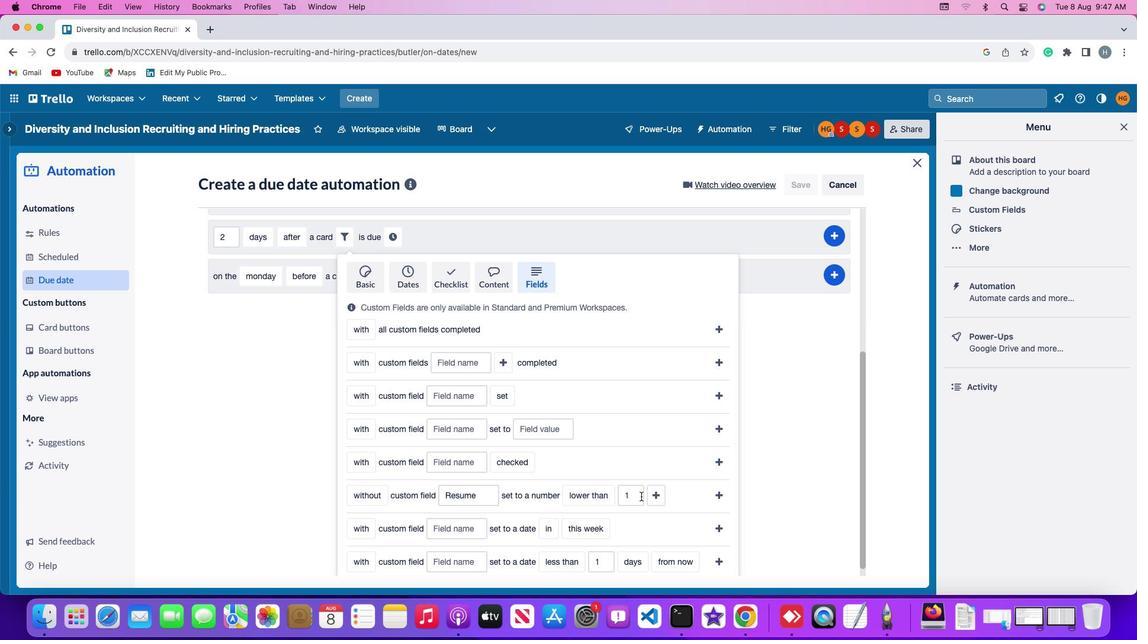 
Action: Mouse pressed left at (635, 489)
Screenshot: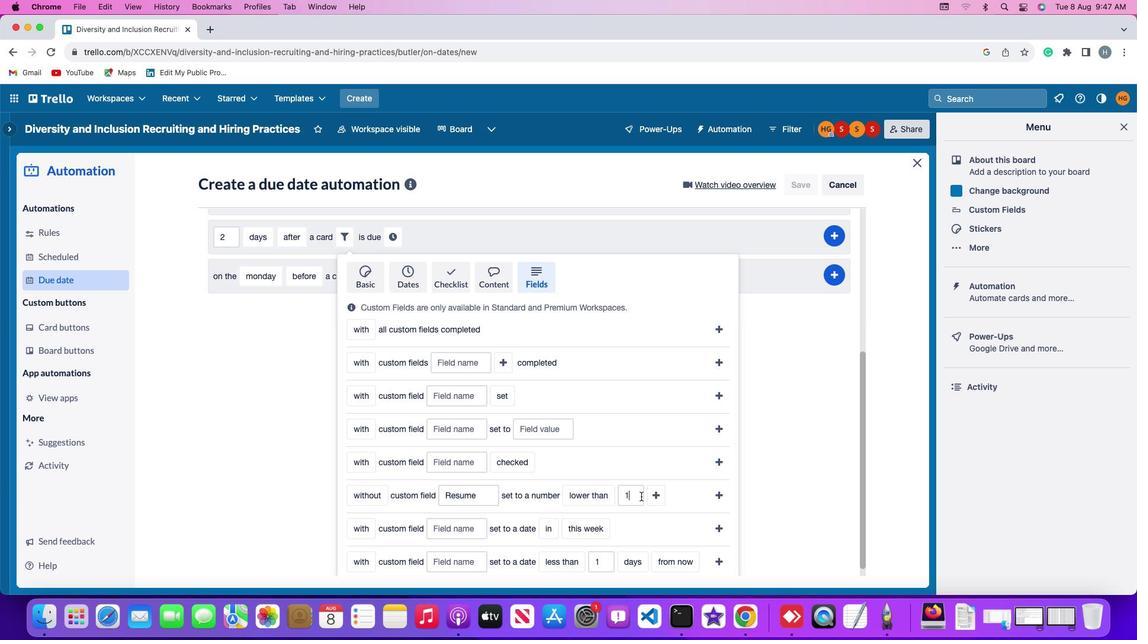 
Action: Key pressed Key.backspace'1'
Screenshot: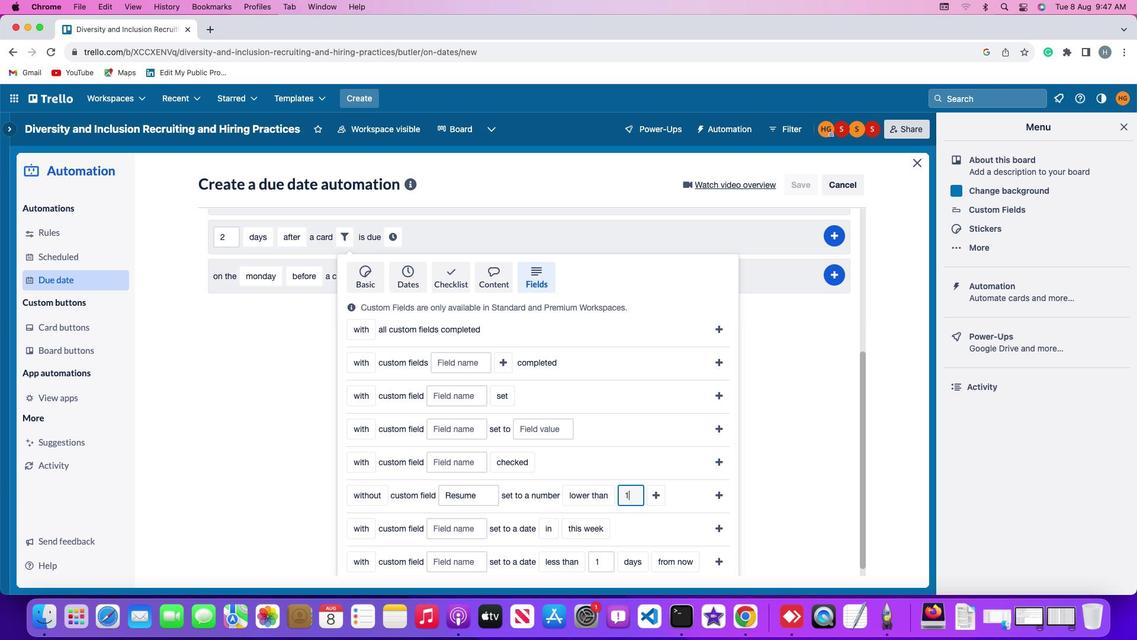 
Action: Mouse moved to (651, 489)
Screenshot: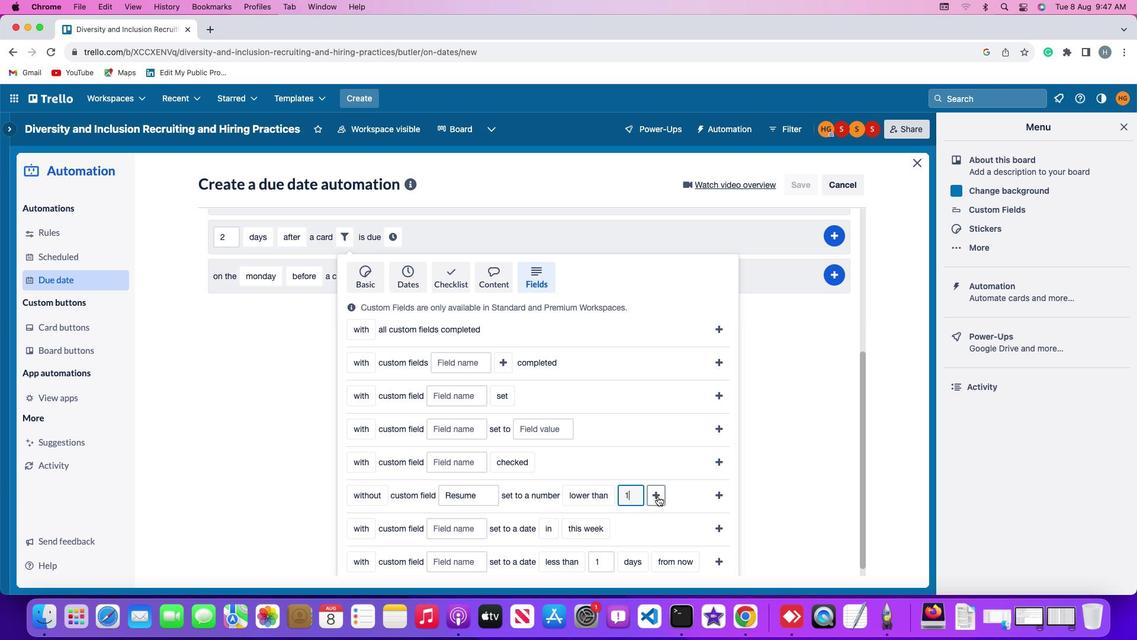 
Action: Mouse pressed left at (651, 489)
Screenshot: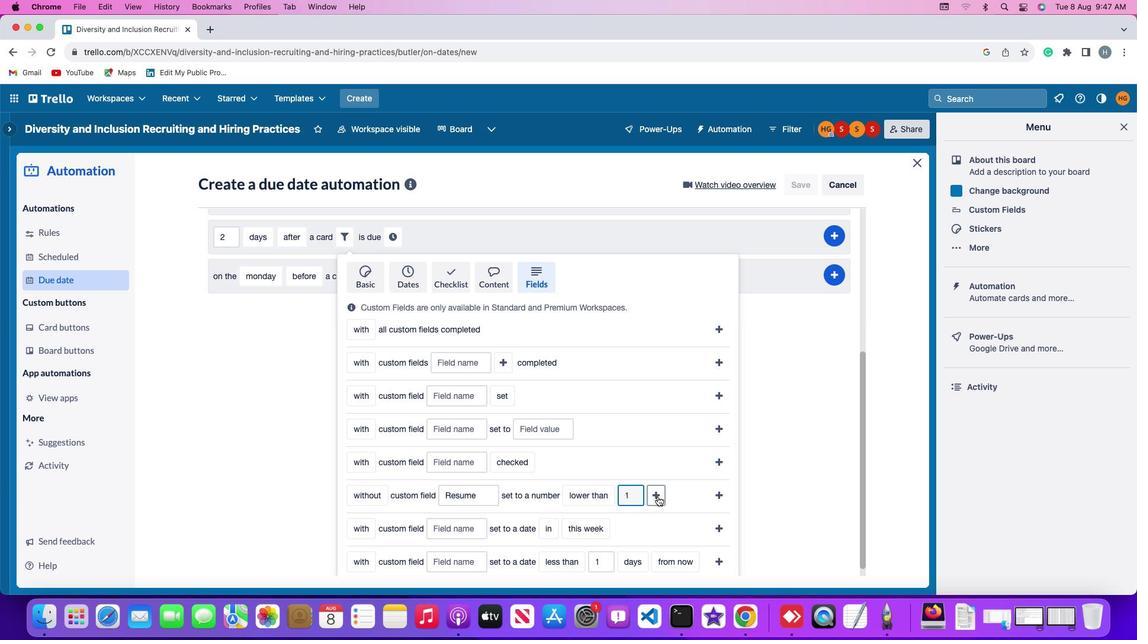 
Action: Mouse moved to (685, 497)
Screenshot: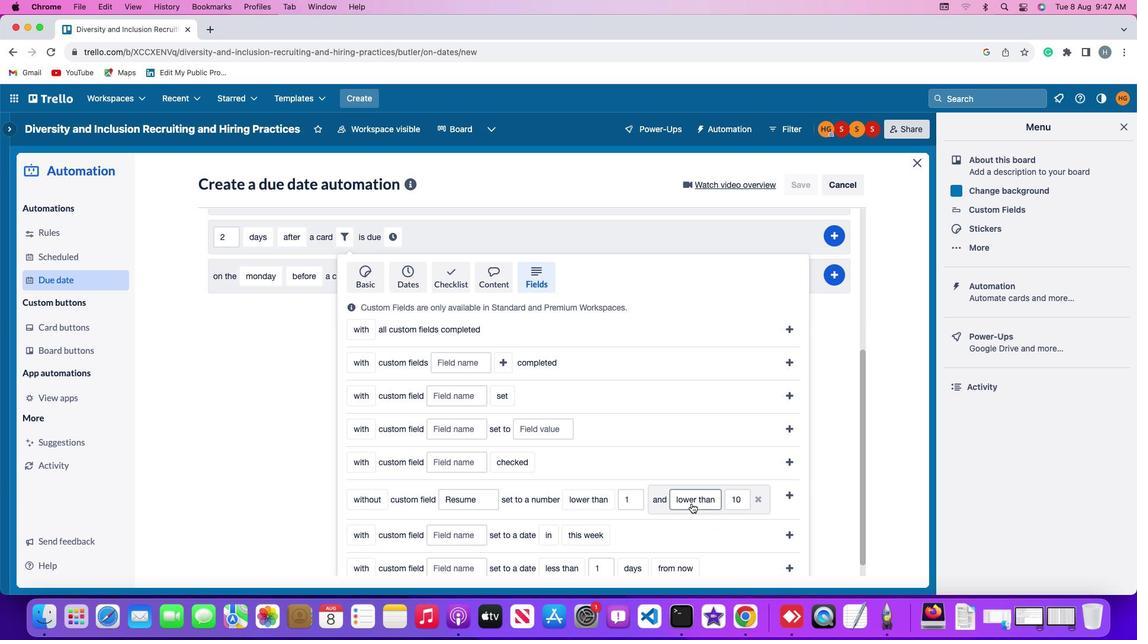 
Action: Mouse pressed left at (685, 497)
Screenshot: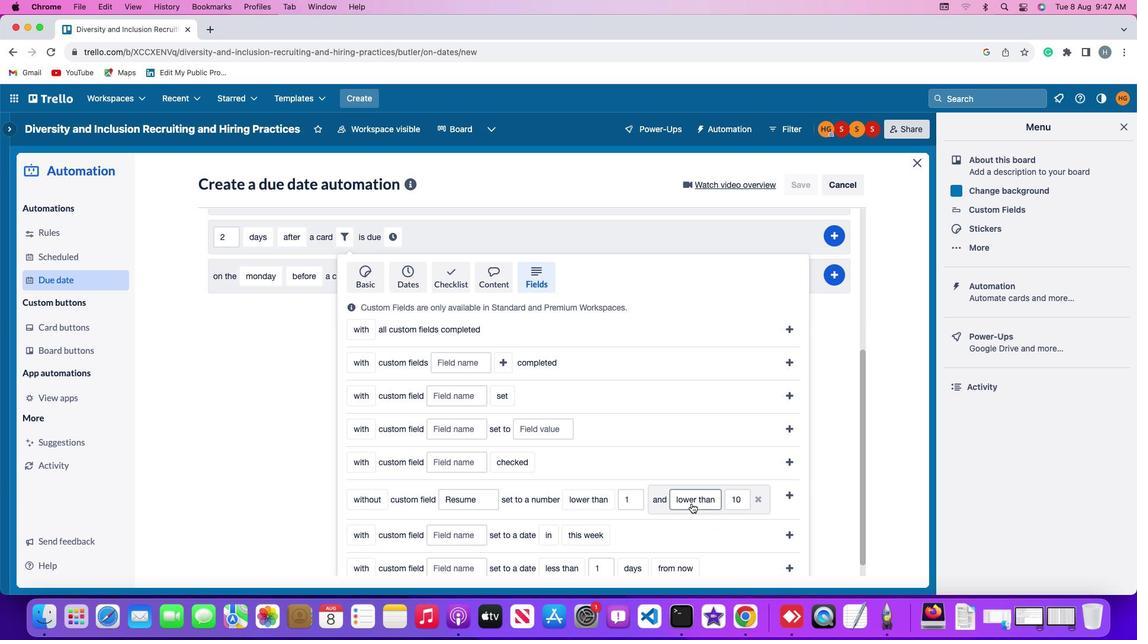 
Action: Mouse moved to (717, 402)
Screenshot: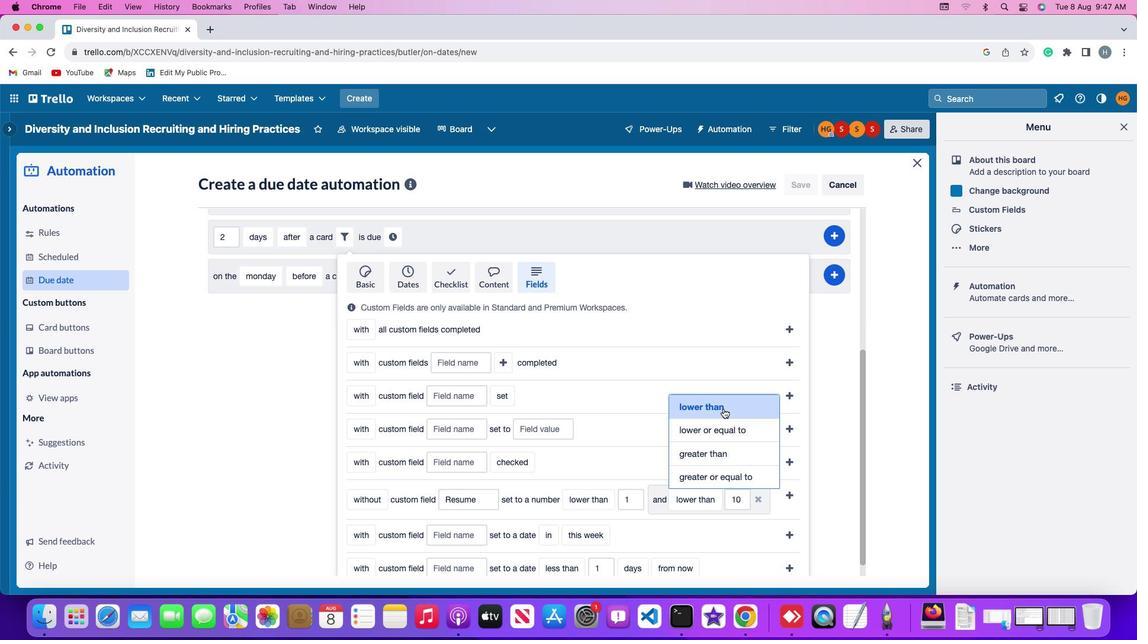 
Action: Mouse pressed left at (717, 402)
Screenshot: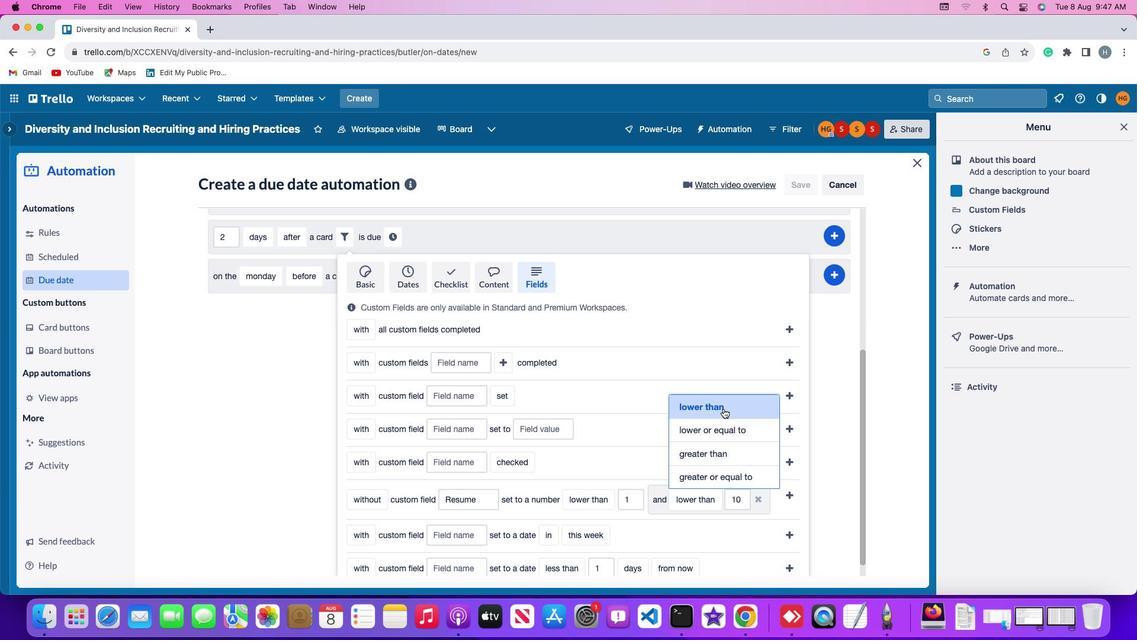 
Action: Mouse moved to (737, 495)
Screenshot: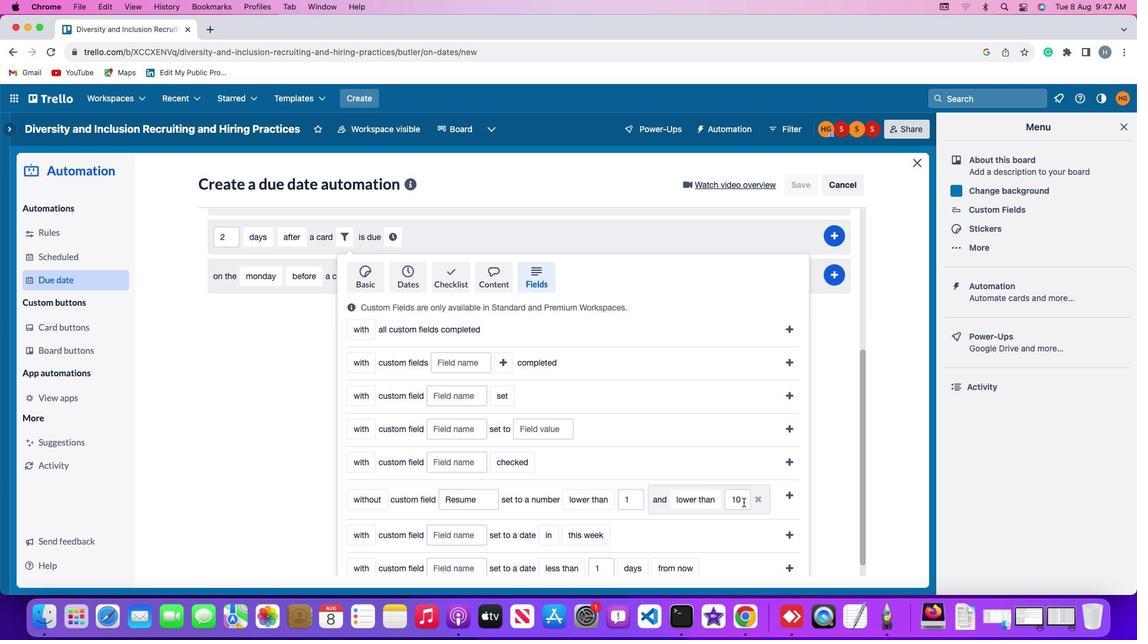 
Action: Mouse pressed left at (737, 495)
Screenshot: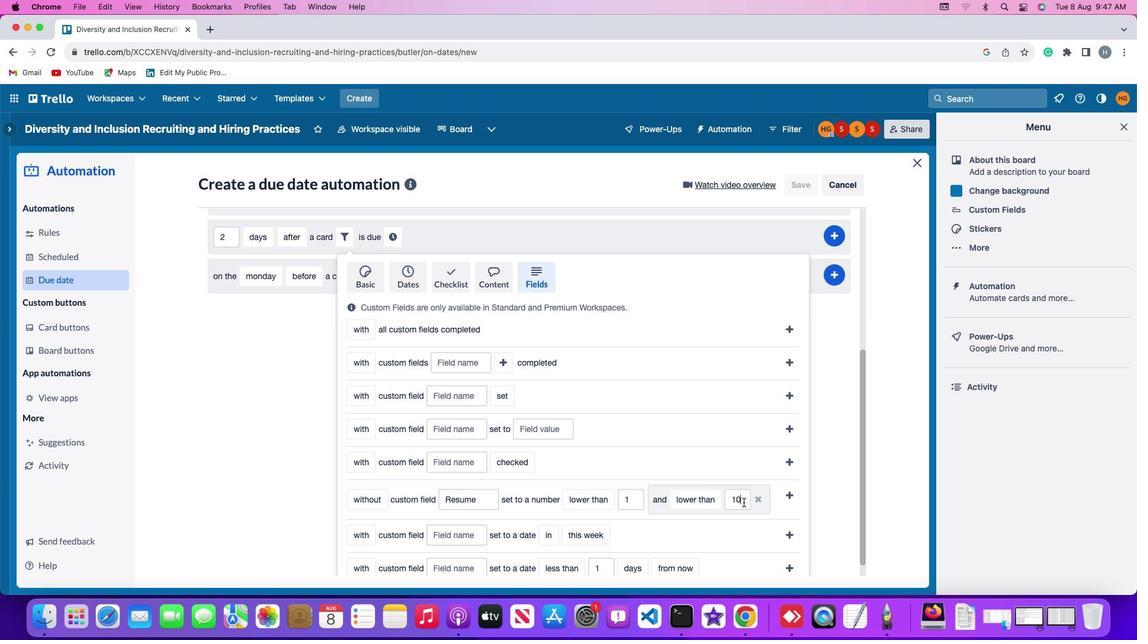 
Action: Key pressed Key.backspaceKey.backspace'1''0'
Screenshot: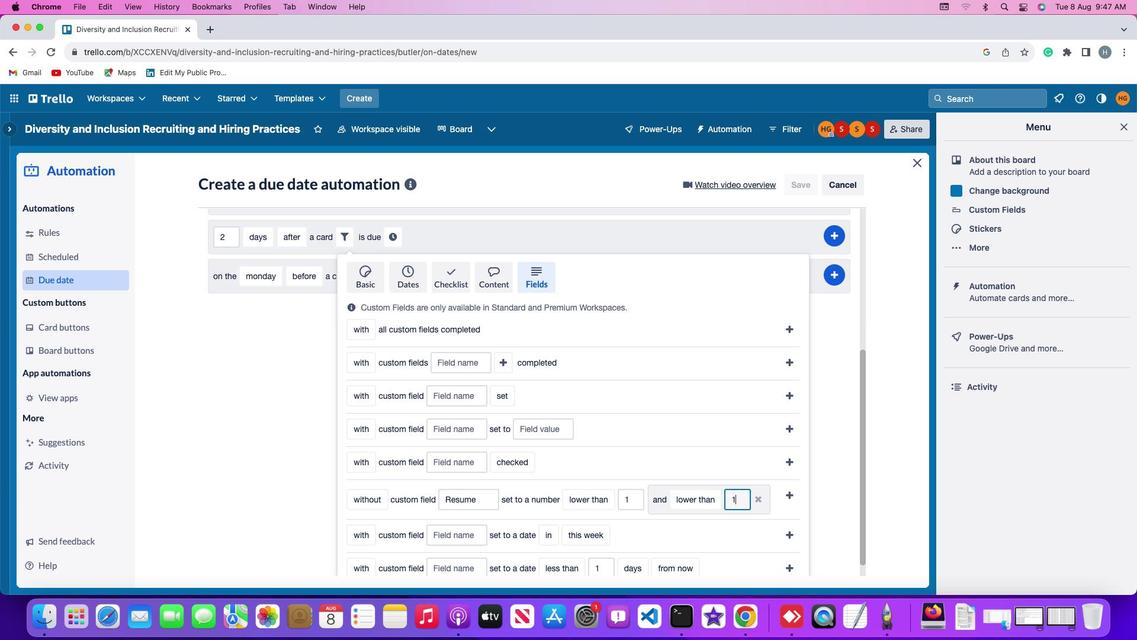 
Action: Mouse moved to (785, 489)
Screenshot: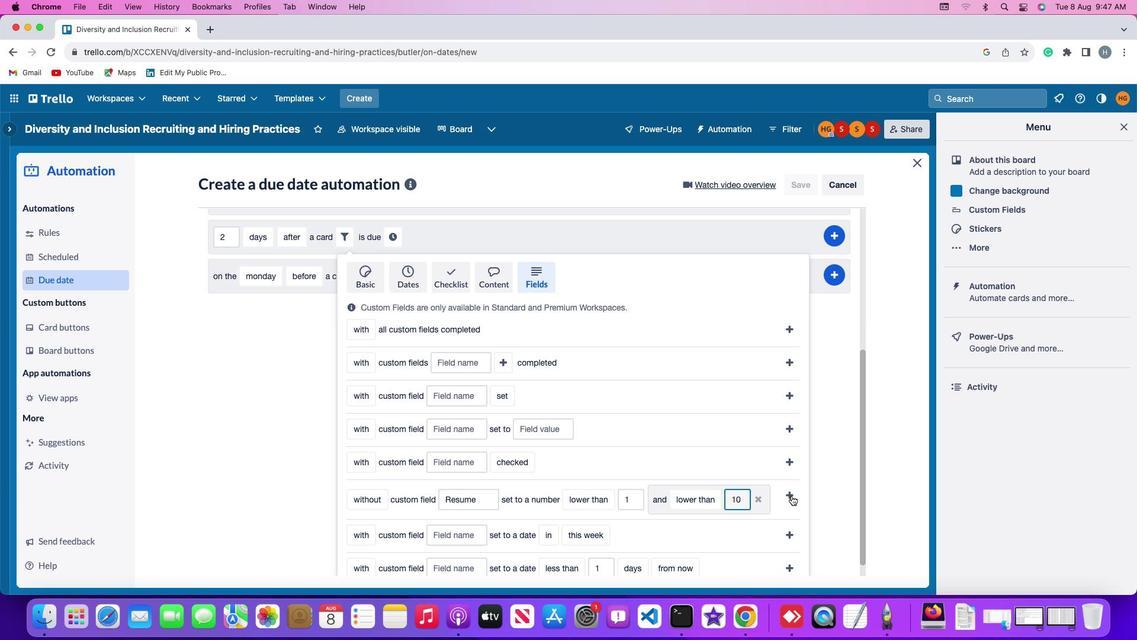 
Action: Mouse pressed left at (785, 489)
Screenshot: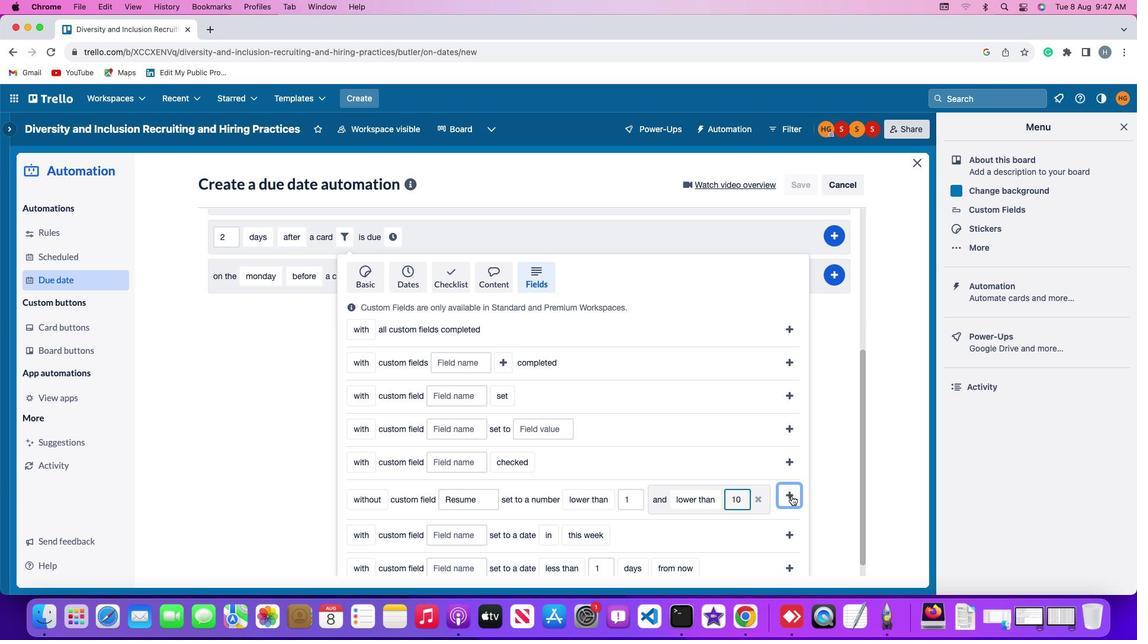
Action: Mouse moved to (704, 469)
Screenshot: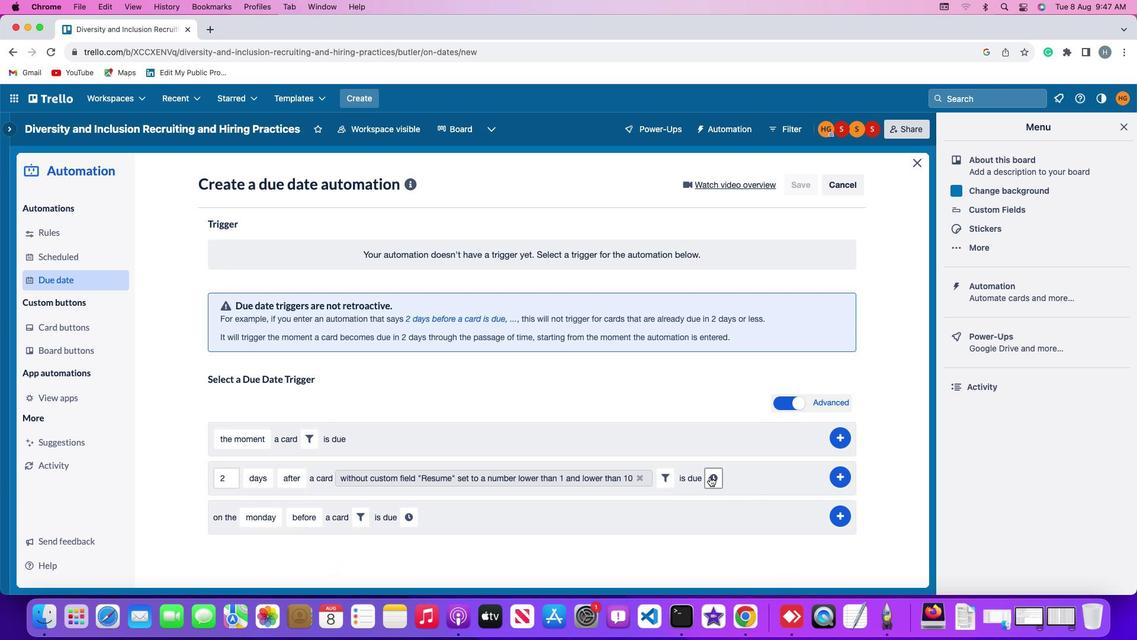 
Action: Mouse pressed left at (704, 469)
Screenshot: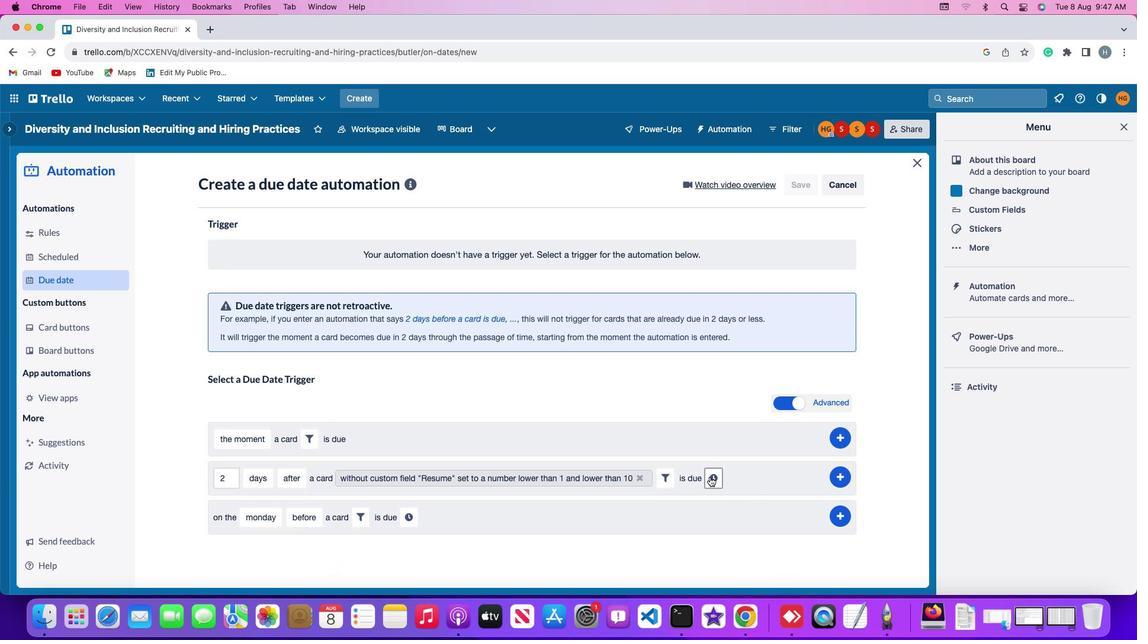
Action: Mouse moved to (239, 500)
Screenshot: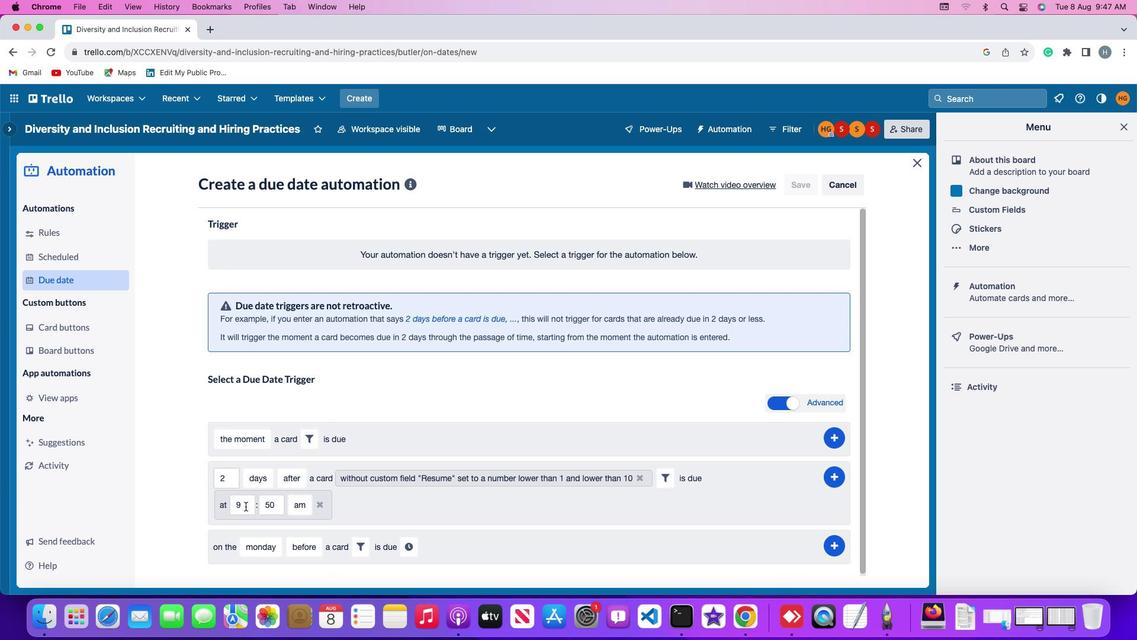 
Action: Mouse pressed left at (239, 500)
Screenshot: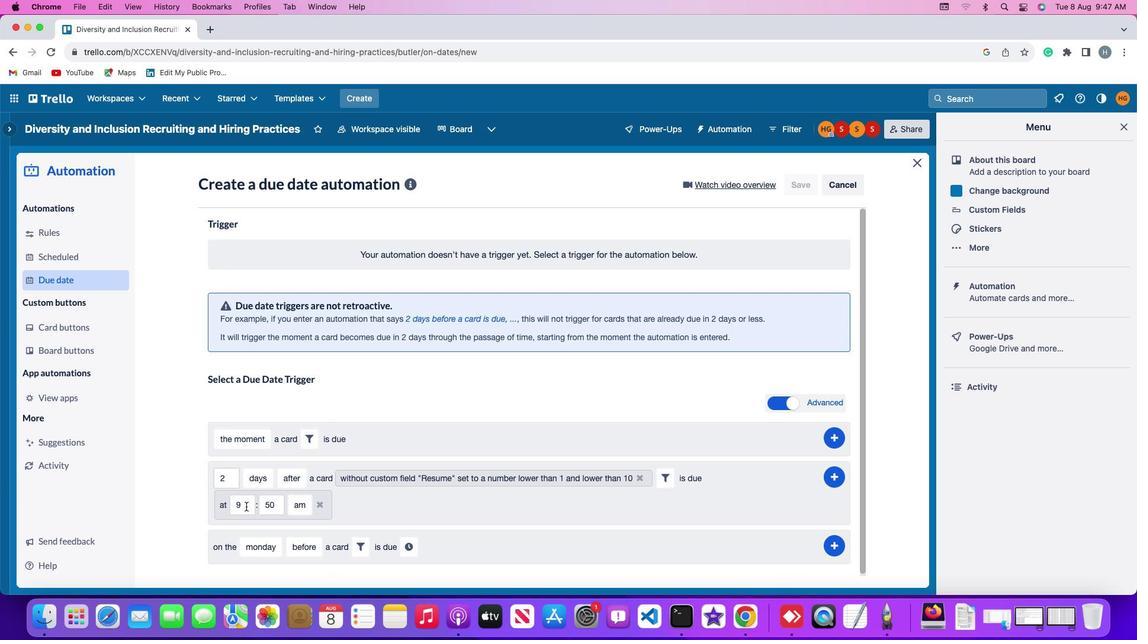 
Action: Mouse moved to (239, 500)
Screenshot: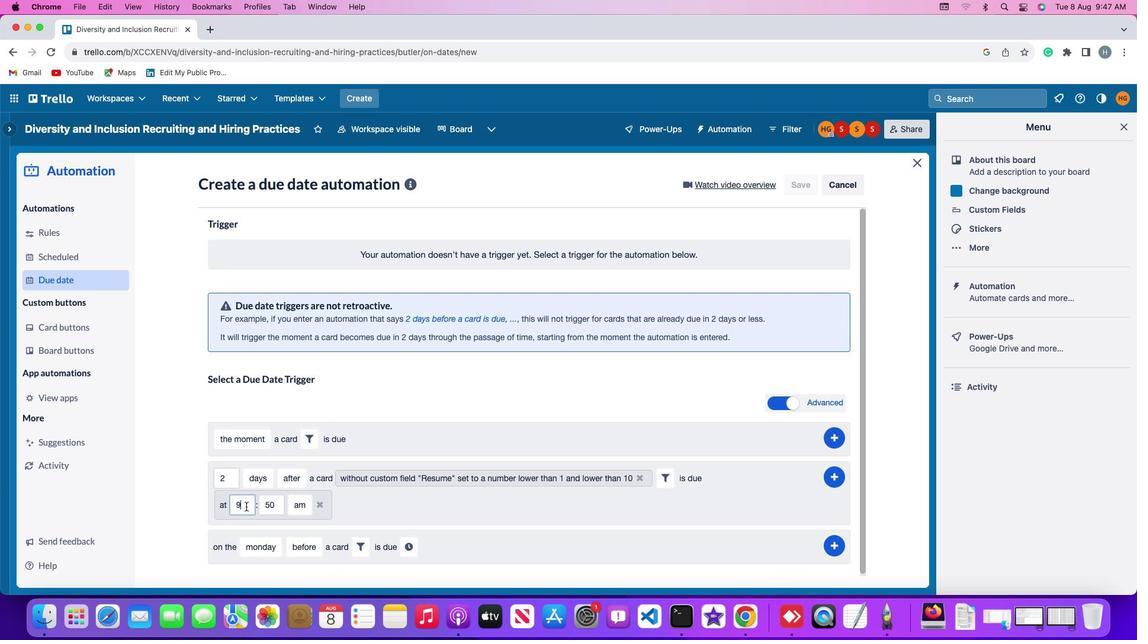 
Action: Key pressed Key.backspace'1''1'
Screenshot: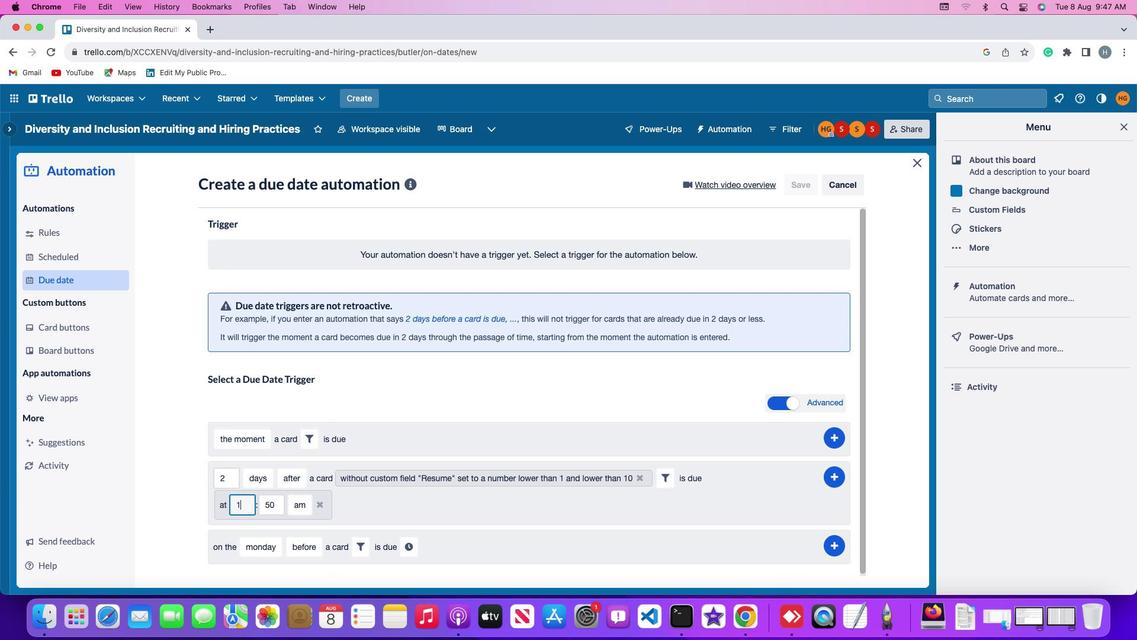 
Action: Mouse moved to (273, 499)
Screenshot: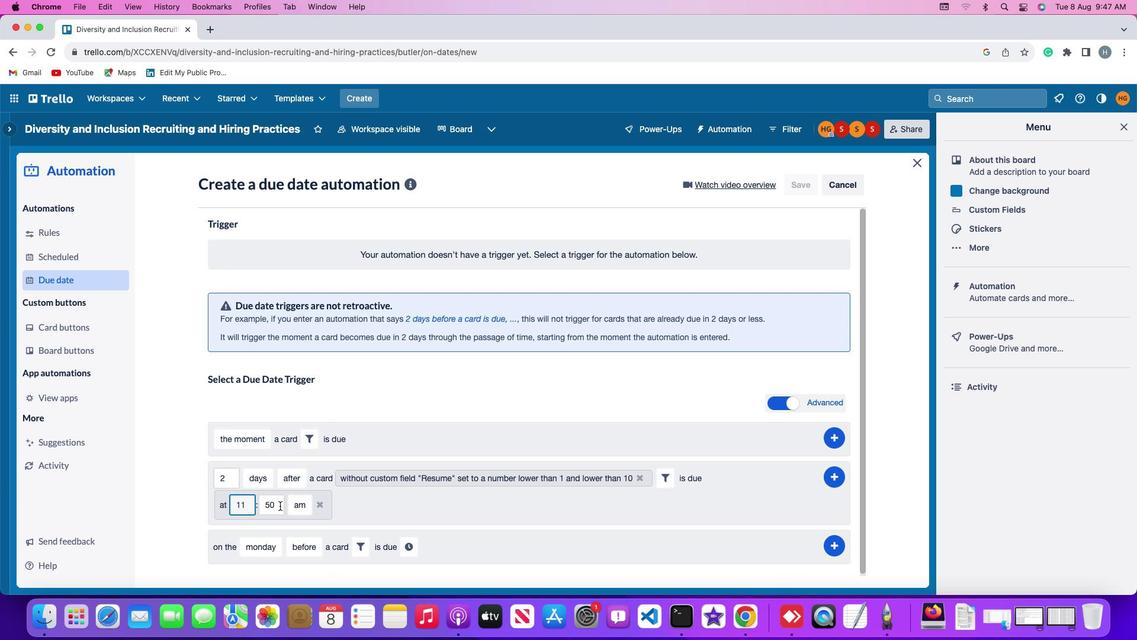 
Action: Mouse pressed left at (273, 499)
Screenshot: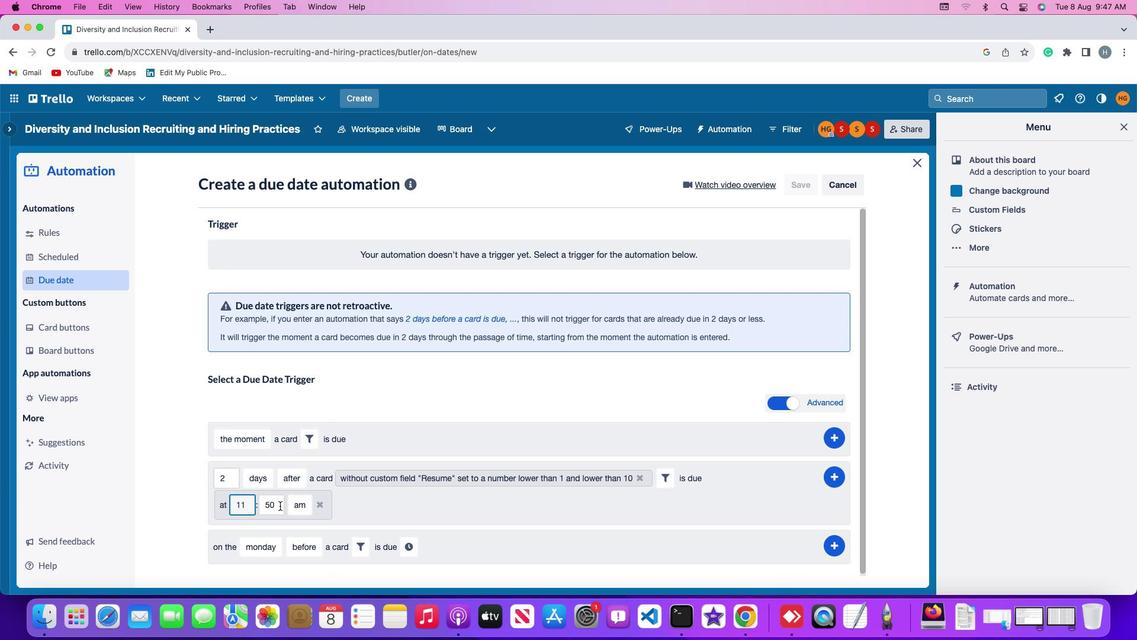 
Action: Mouse moved to (274, 499)
Screenshot: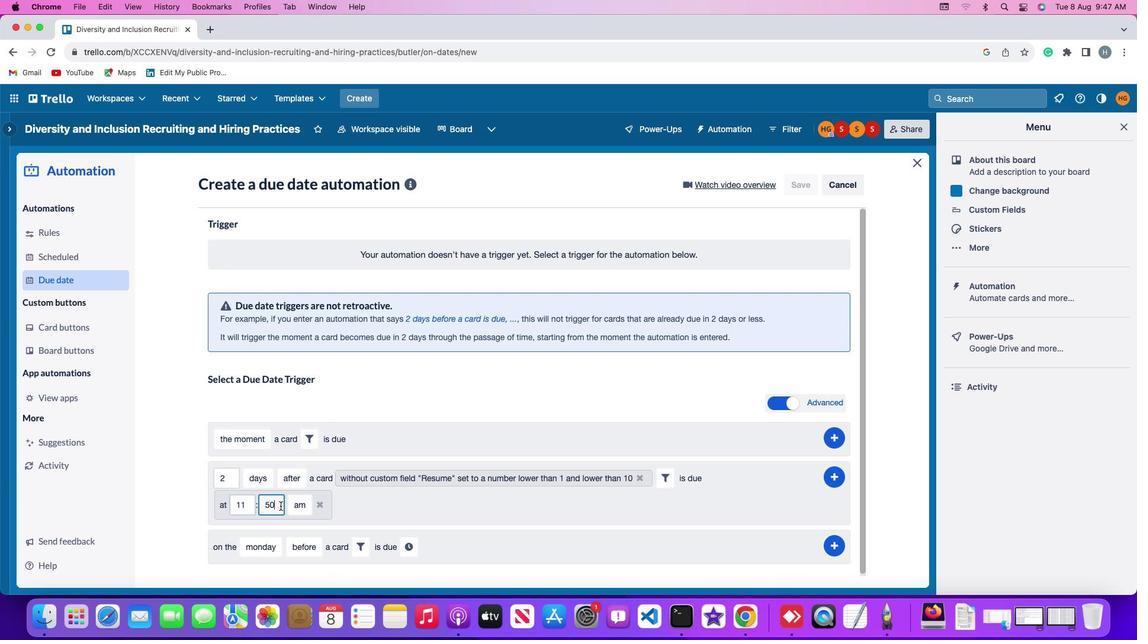 
Action: Key pressed Key.backspaceKey.backspace'0'
Screenshot: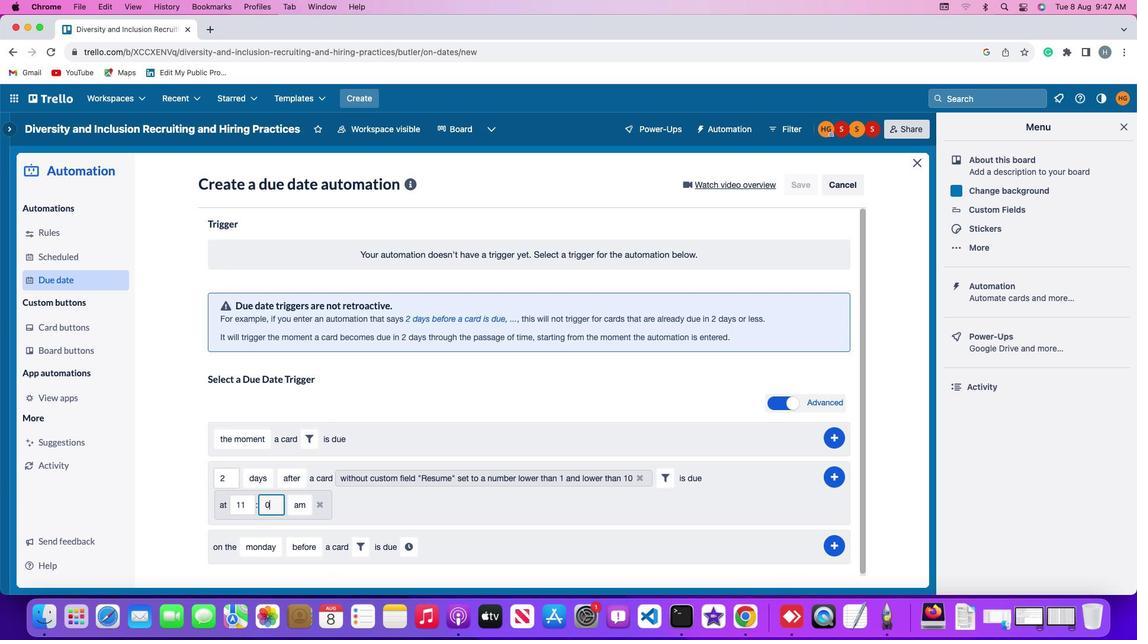 
Action: Mouse moved to (289, 500)
Screenshot: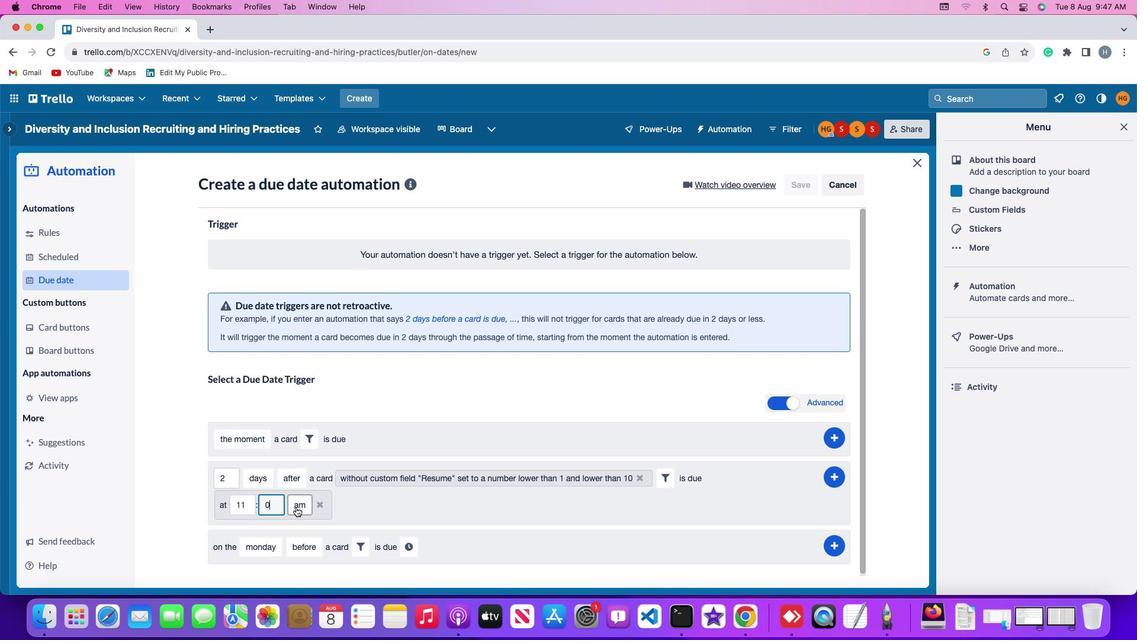 
Action: Key pressed '0'
Screenshot: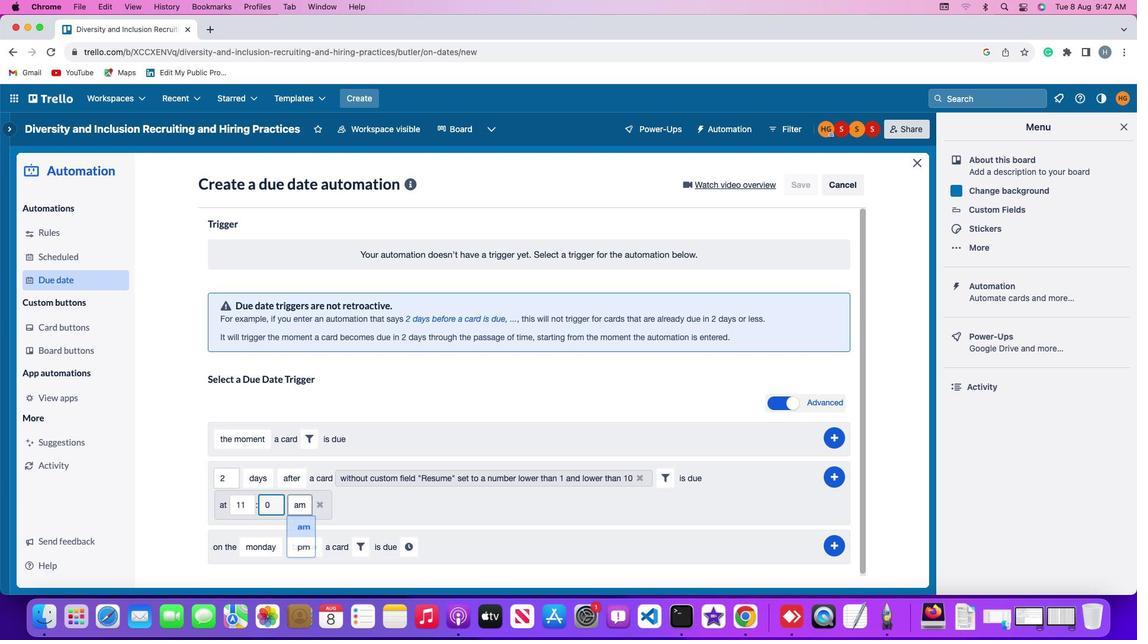 
Action: Mouse moved to (295, 521)
Screenshot: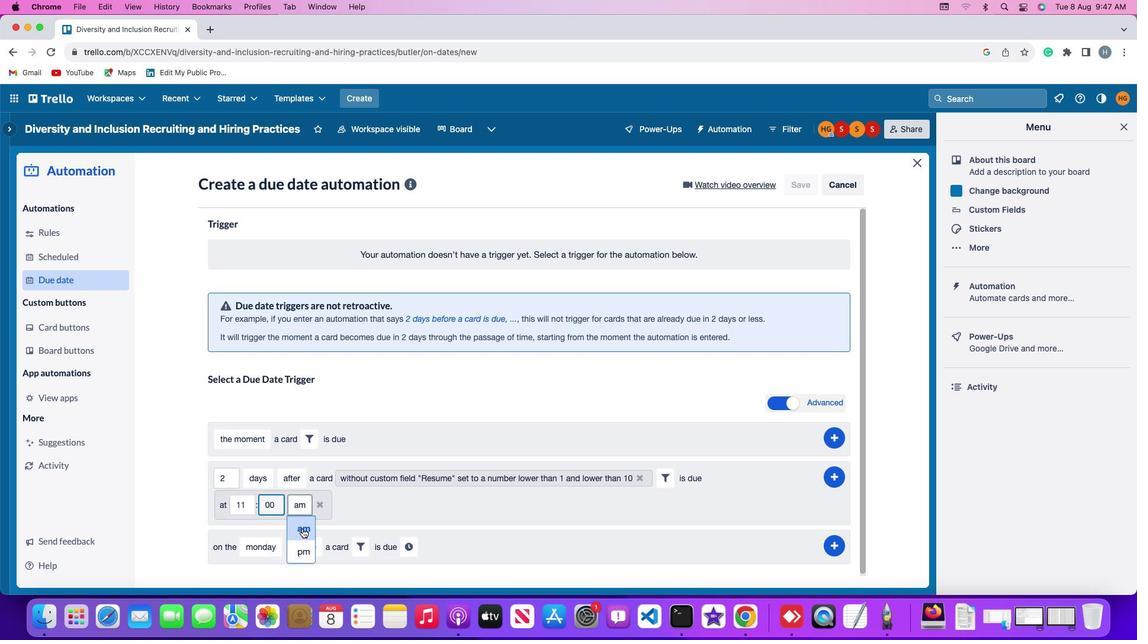 
Action: Mouse pressed left at (295, 521)
Screenshot: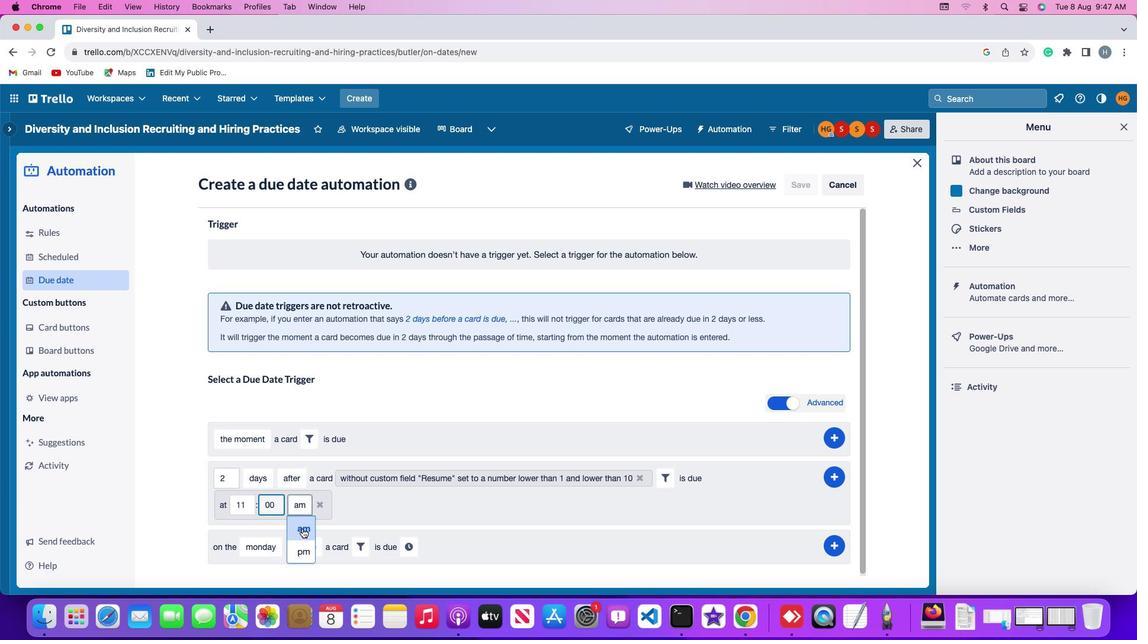 
Action: Mouse moved to (828, 471)
Screenshot: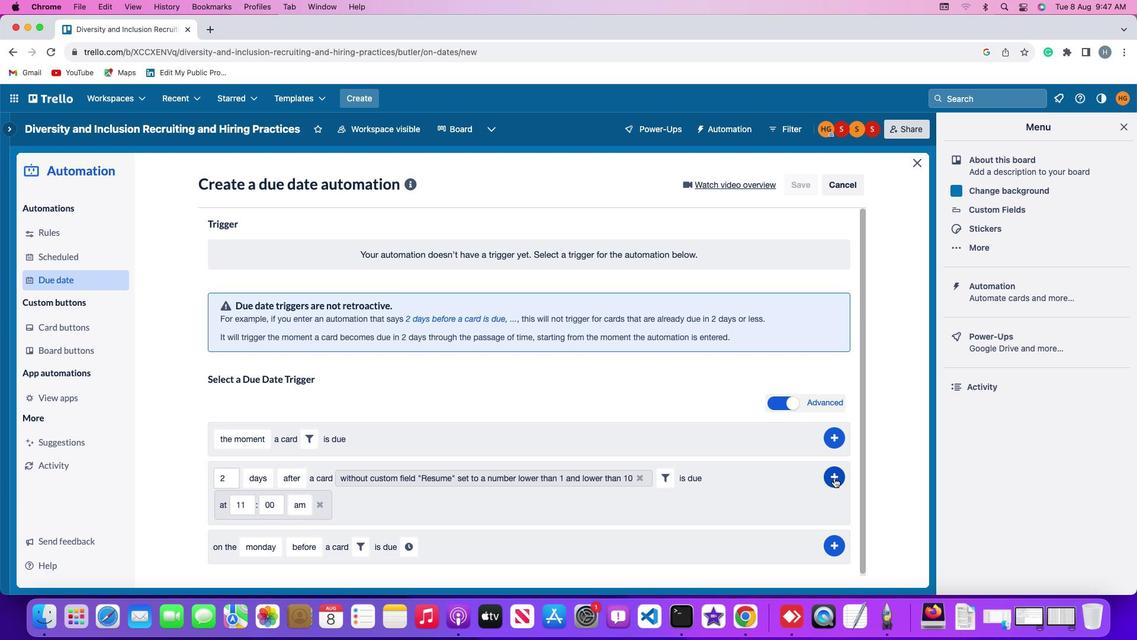 
Action: Mouse pressed left at (828, 471)
Screenshot: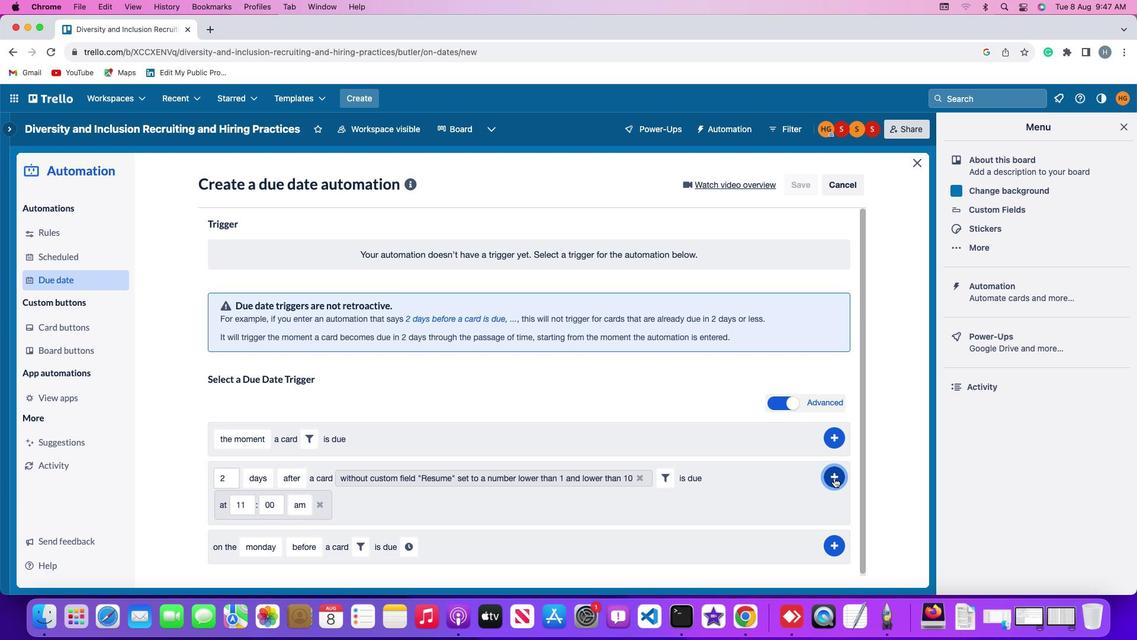 
Action: Mouse moved to (891, 392)
Screenshot: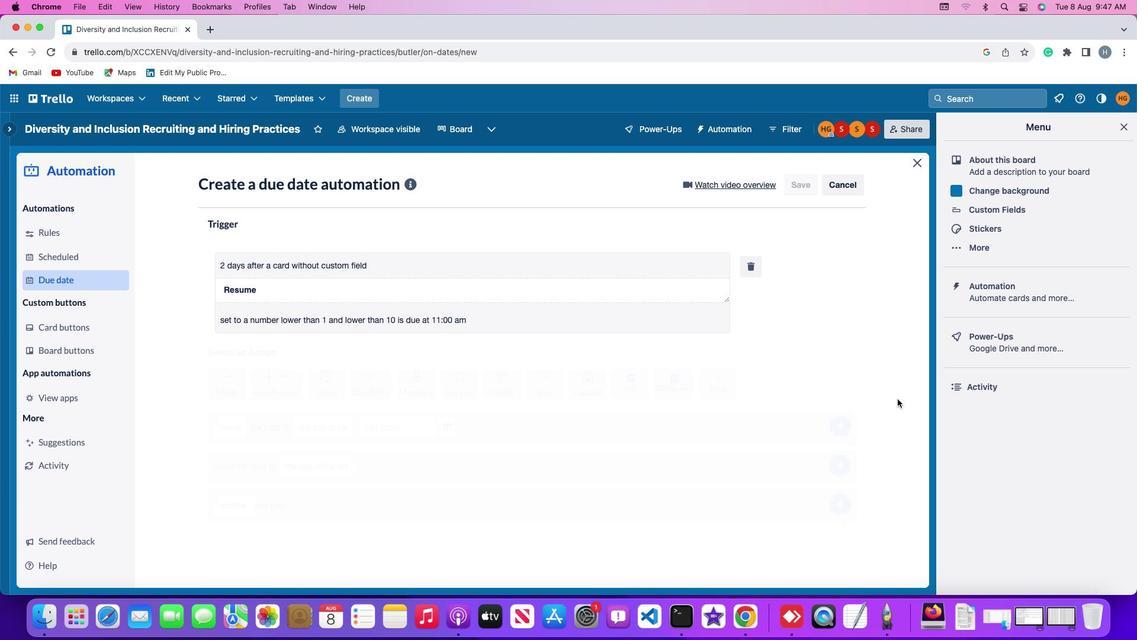 
